 Task: Find connections with filter location Machagai with filter topic #property with filter profile language French with filter current company TE Connectivity with filter school Birla Institute of Management Technology (BIMTECH) with filter industry Advertising Services with filter service category Accounting with filter keywords title Medical Administrator
Action: Mouse moved to (508, 97)
Screenshot: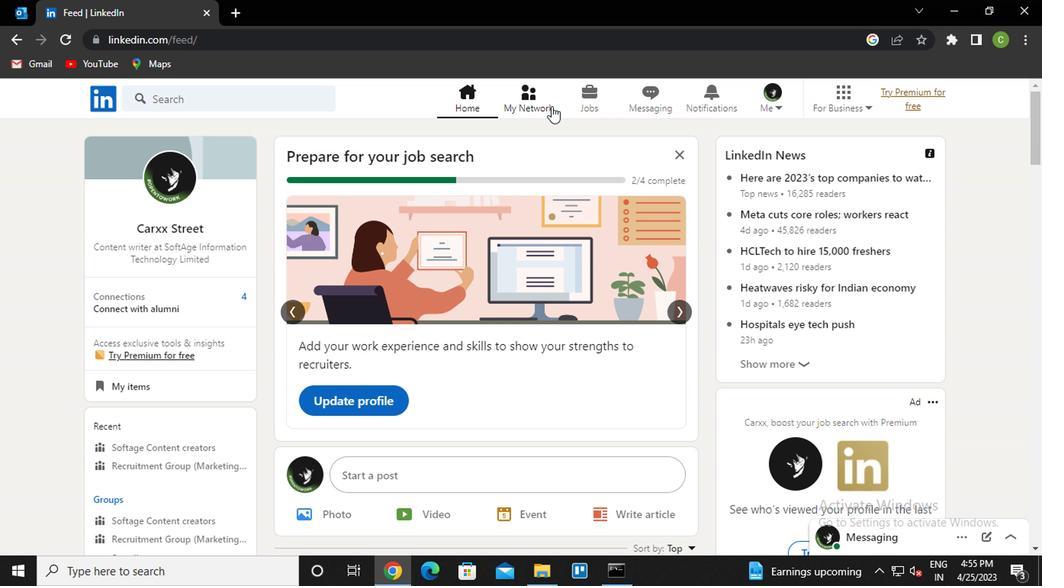 
Action: Mouse pressed left at (508, 97)
Screenshot: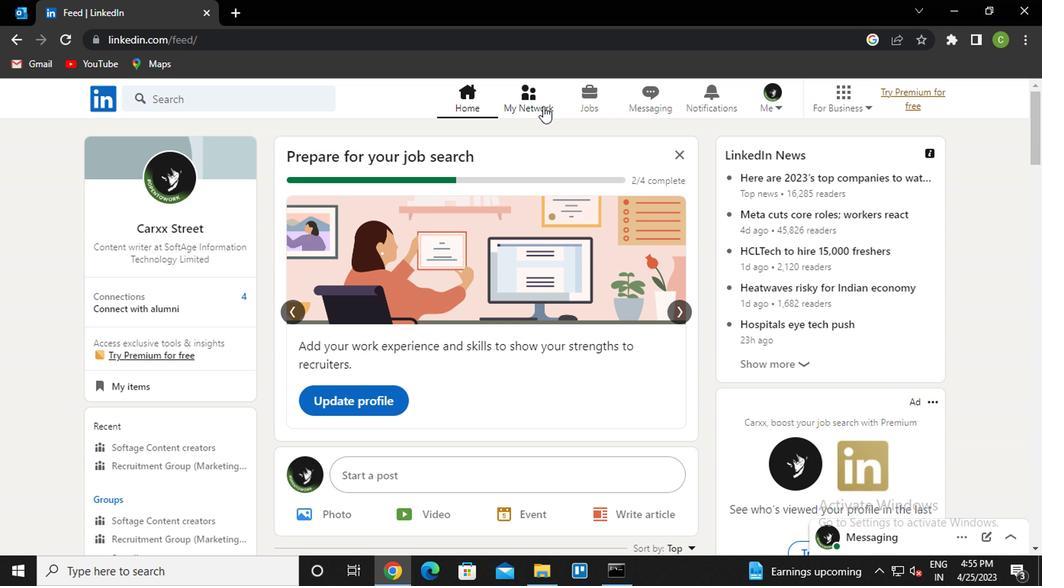 
Action: Mouse moved to (238, 192)
Screenshot: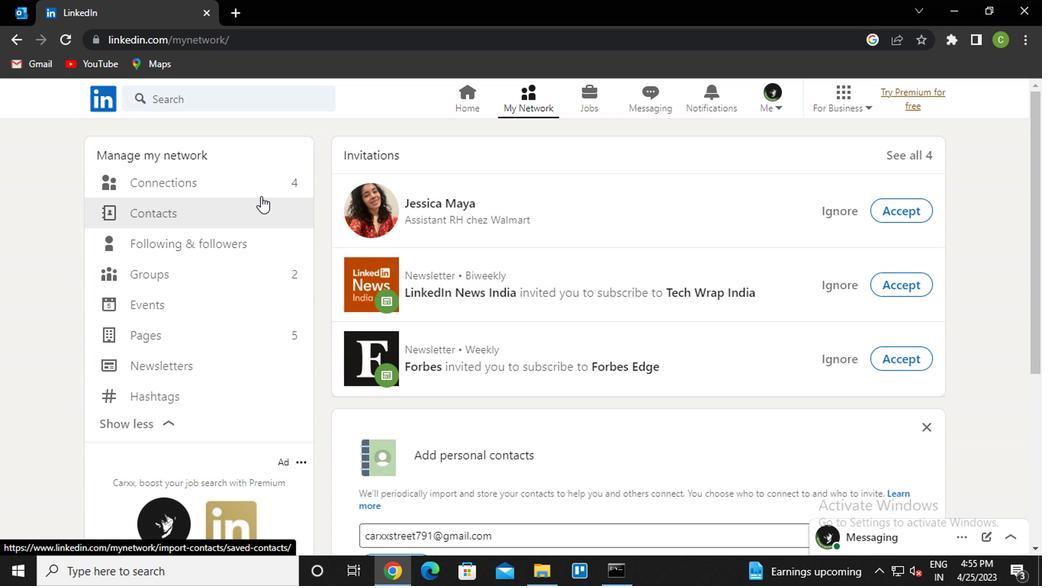 
Action: Mouse pressed left at (238, 192)
Screenshot: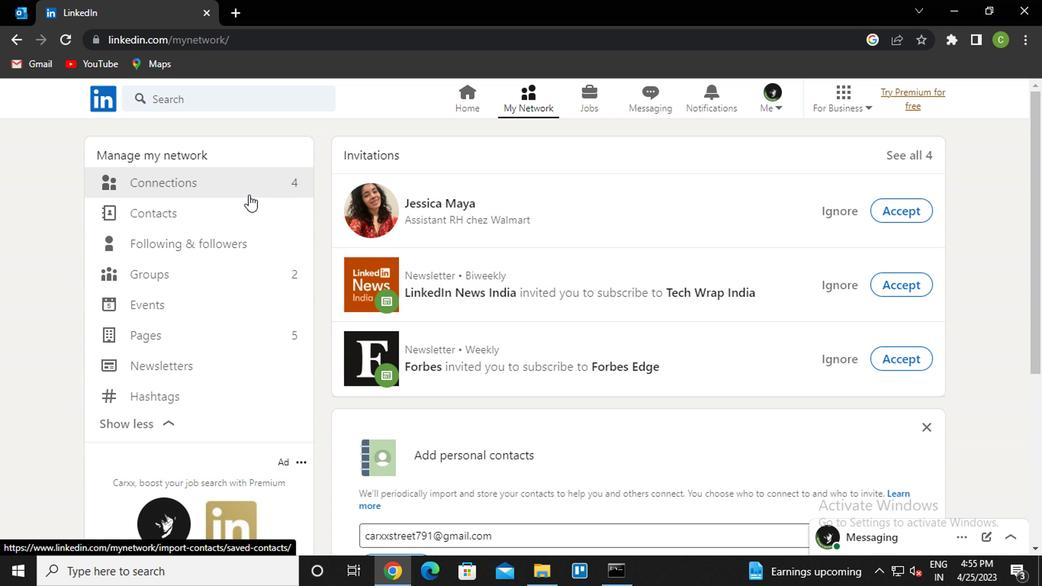 
Action: Mouse moved to (242, 185)
Screenshot: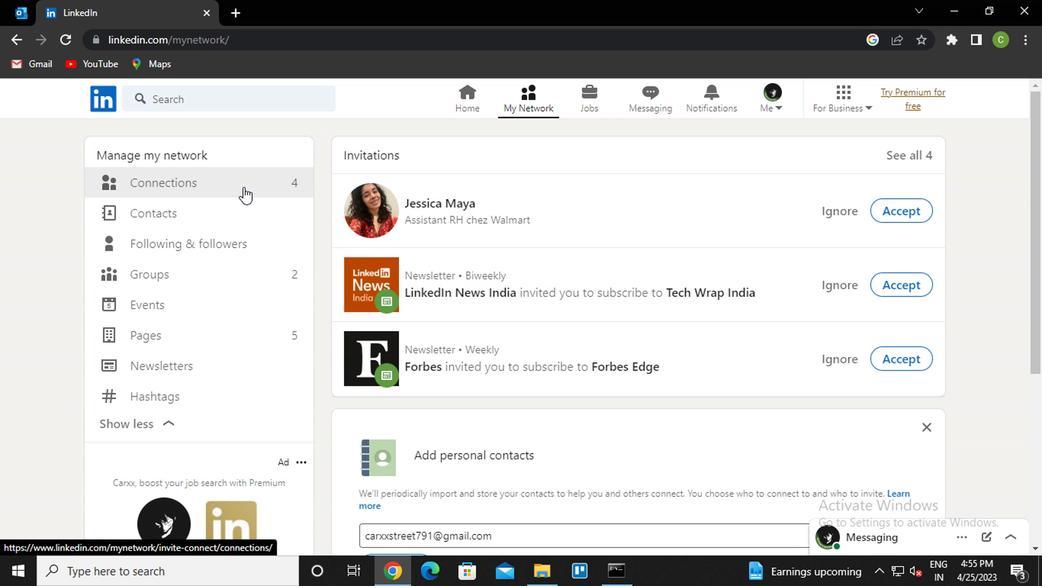 
Action: Mouse pressed left at (242, 185)
Screenshot: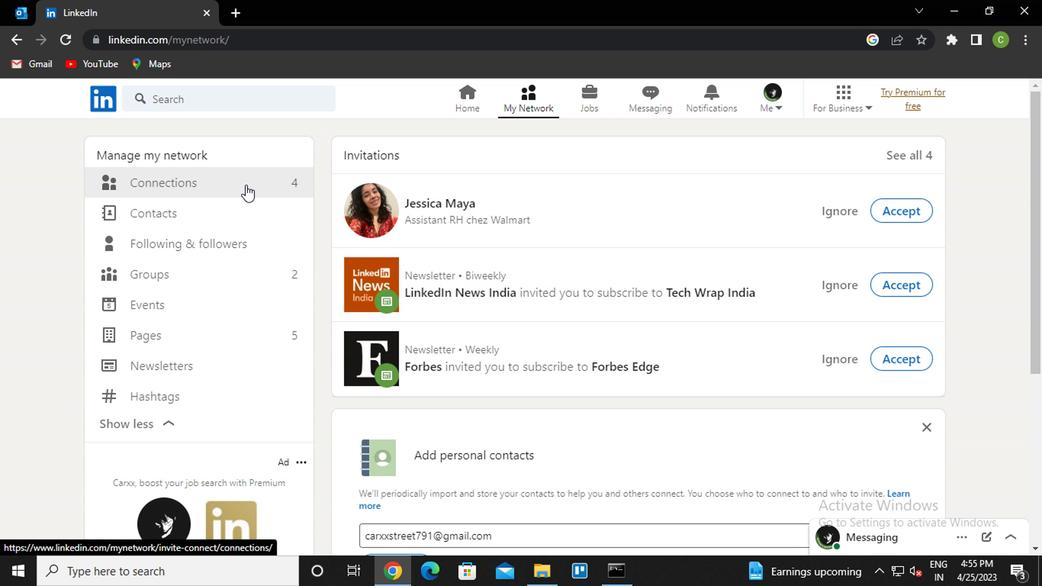 
Action: Mouse pressed left at (242, 185)
Screenshot: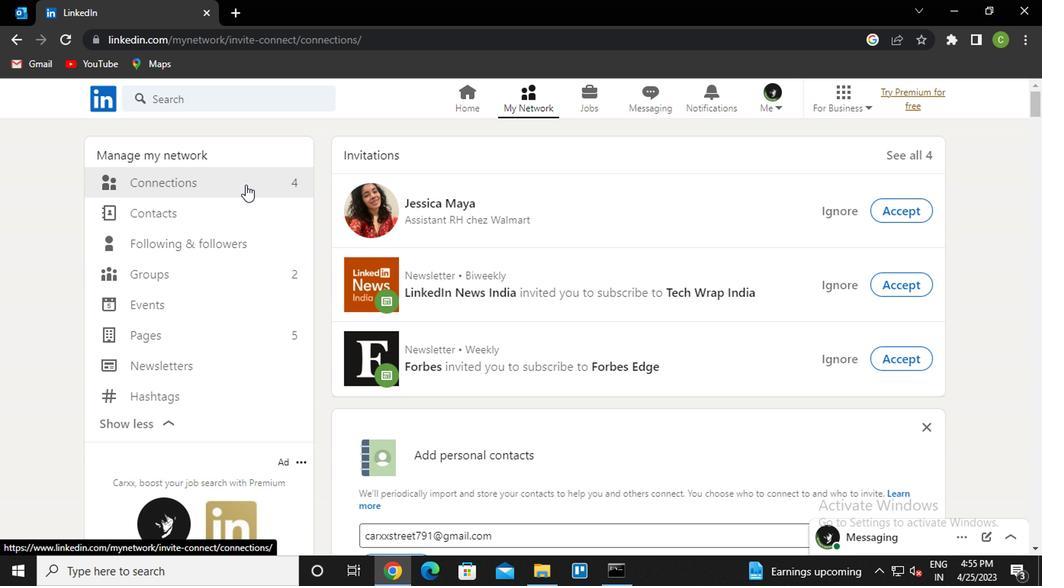 
Action: Mouse moved to (223, 187)
Screenshot: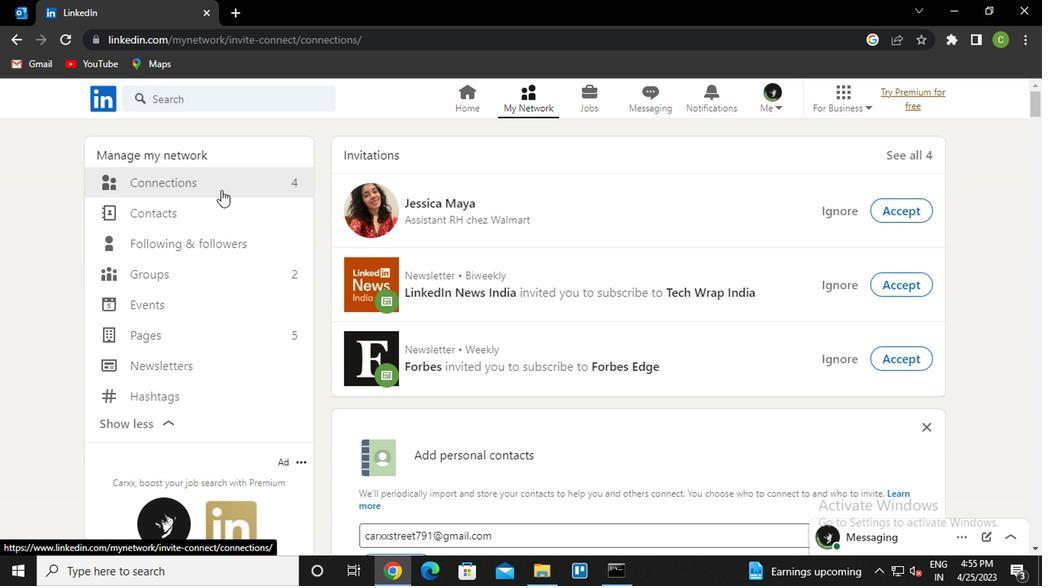
Action: Mouse pressed left at (223, 187)
Screenshot: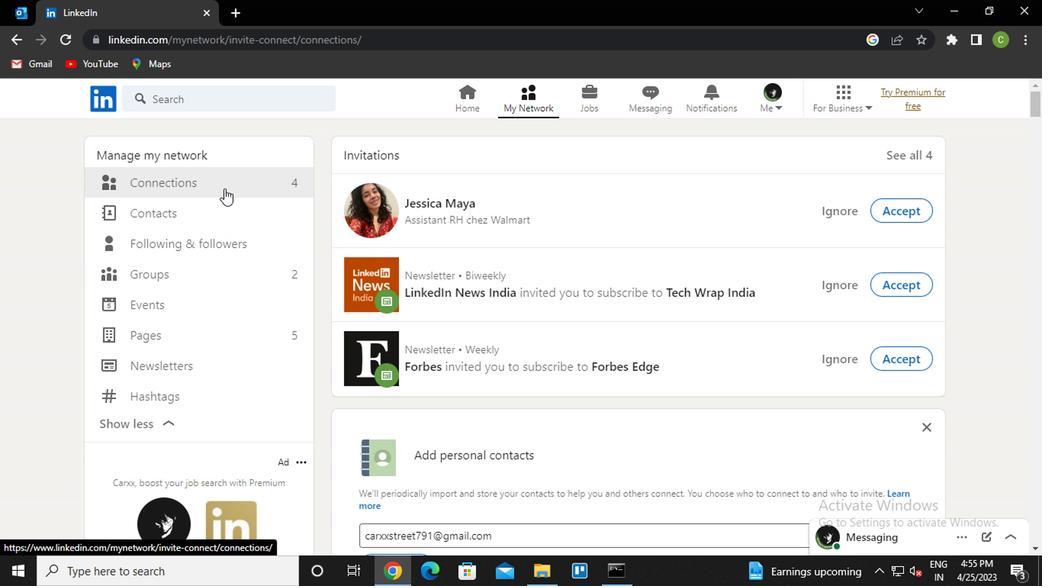 
Action: Mouse moved to (226, 187)
Screenshot: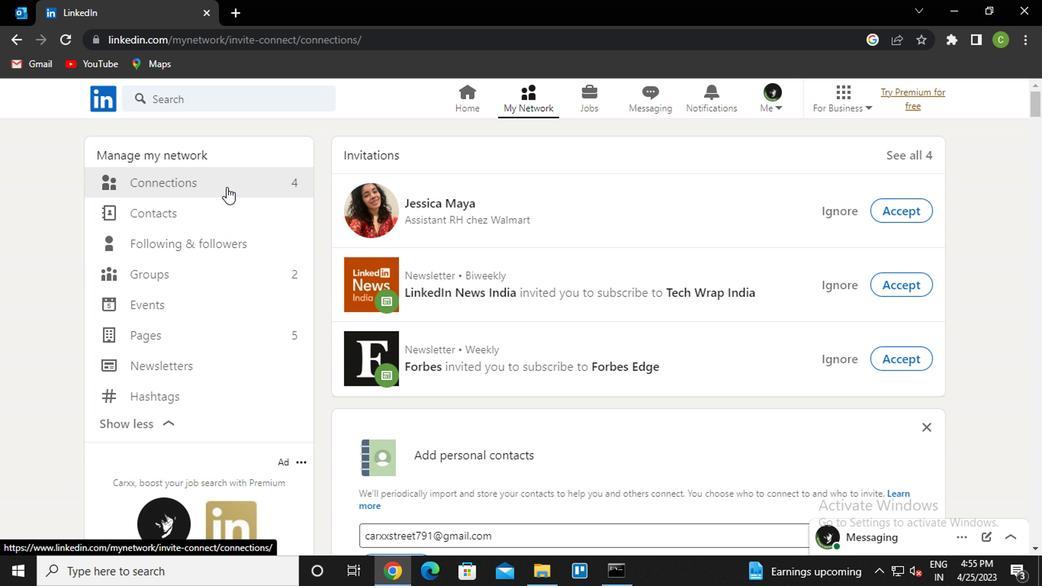 
Action: Mouse scrolled (226, 188) with delta (0, 1)
Screenshot: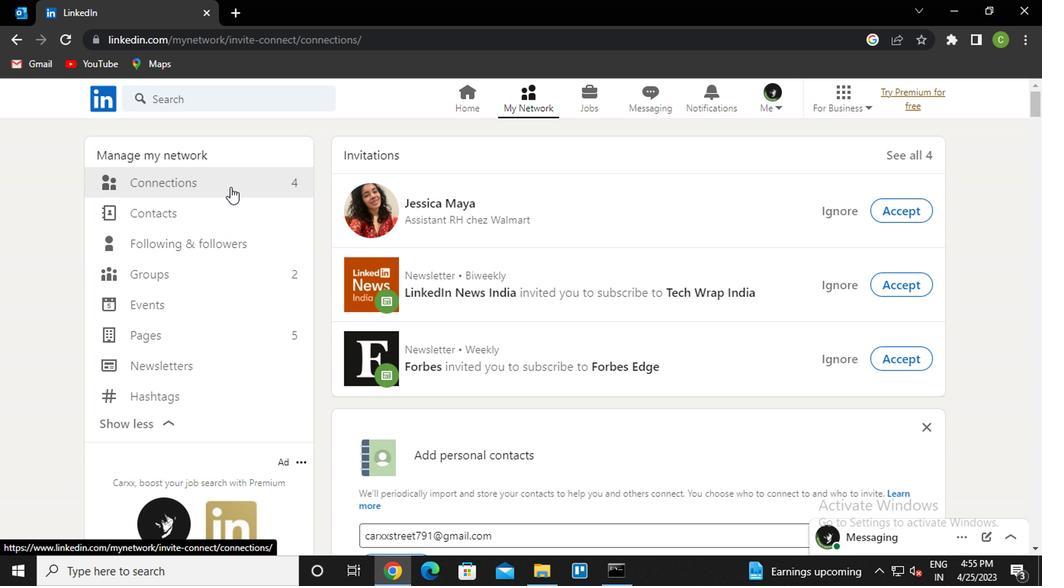
Action: Mouse scrolled (226, 188) with delta (0, 1)
Screenshot: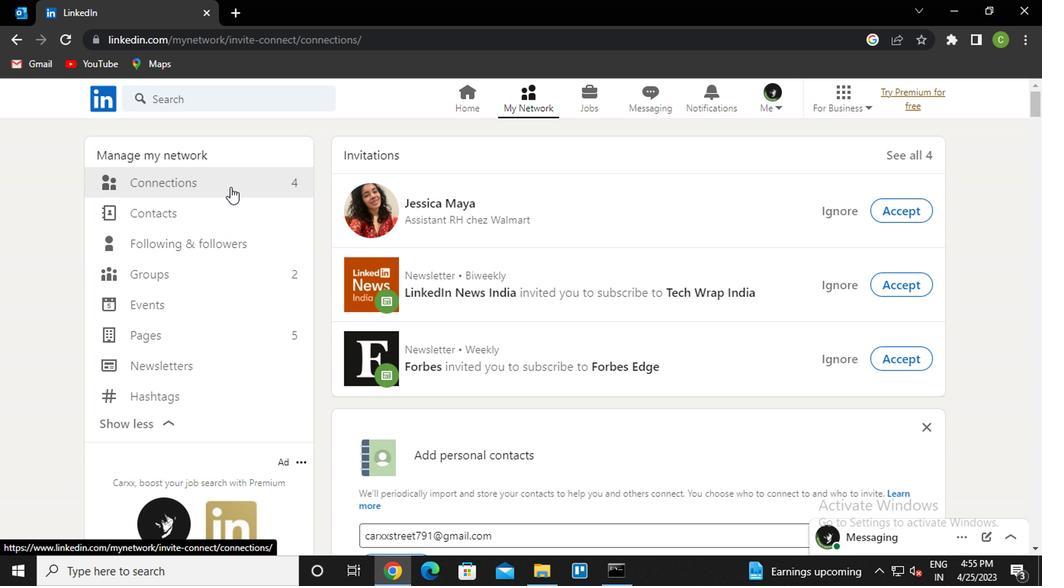 
Action: Mouse scrolled (226, 188) with delta (0, 1)
Screenshot: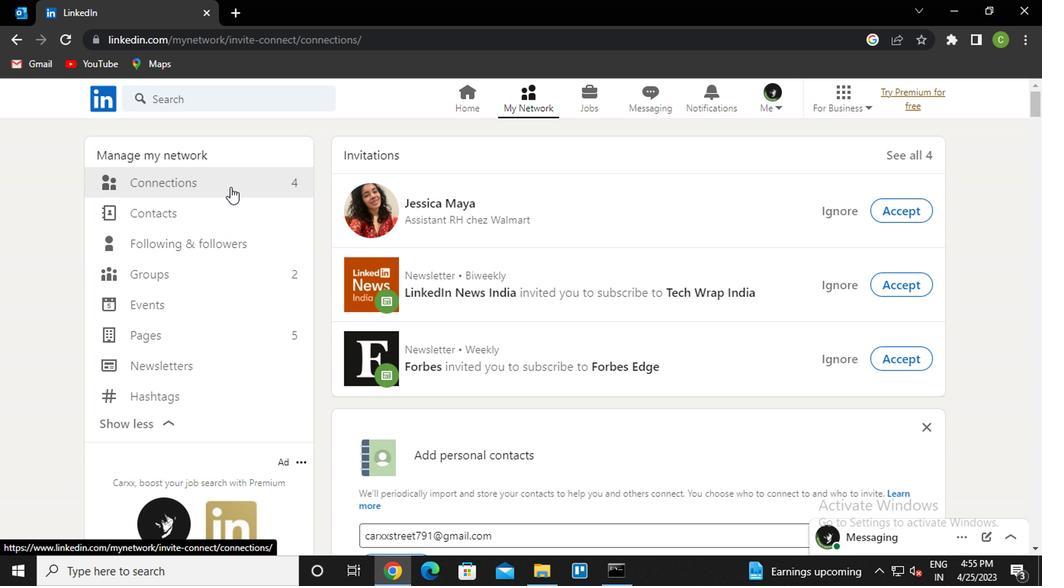 
Action: Mouse moved to (622, 189)
Screenshot: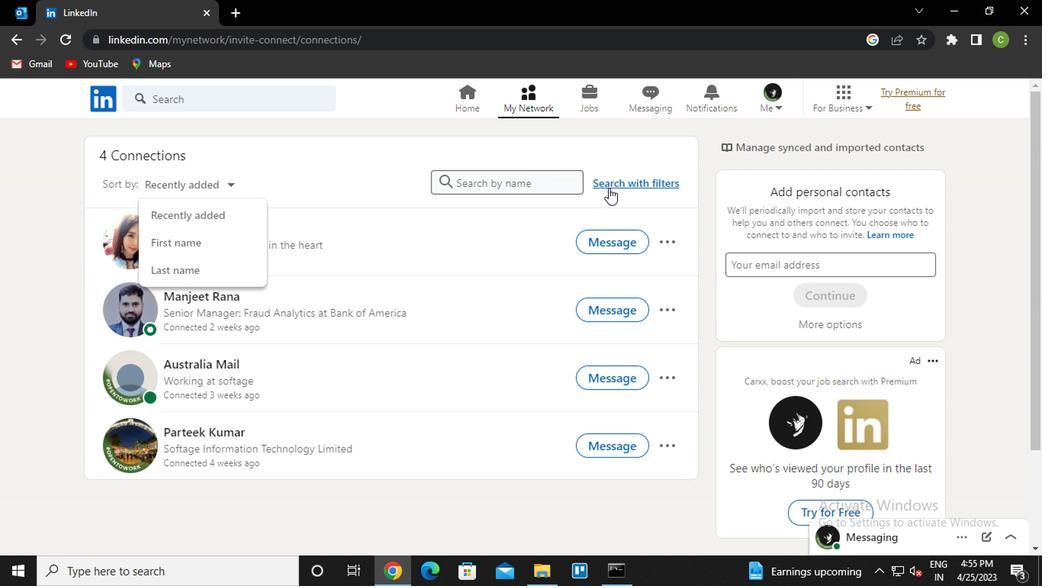 
Action: Mouse pressed left at (622, 189)
Screenshot: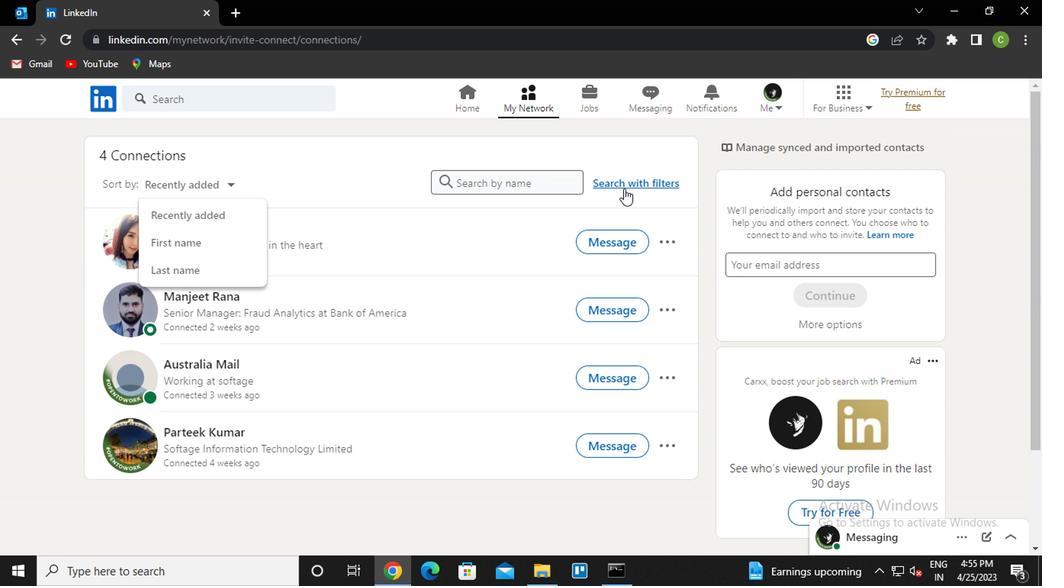 
Action: Mouse moved to (516, 140)
Screenshot: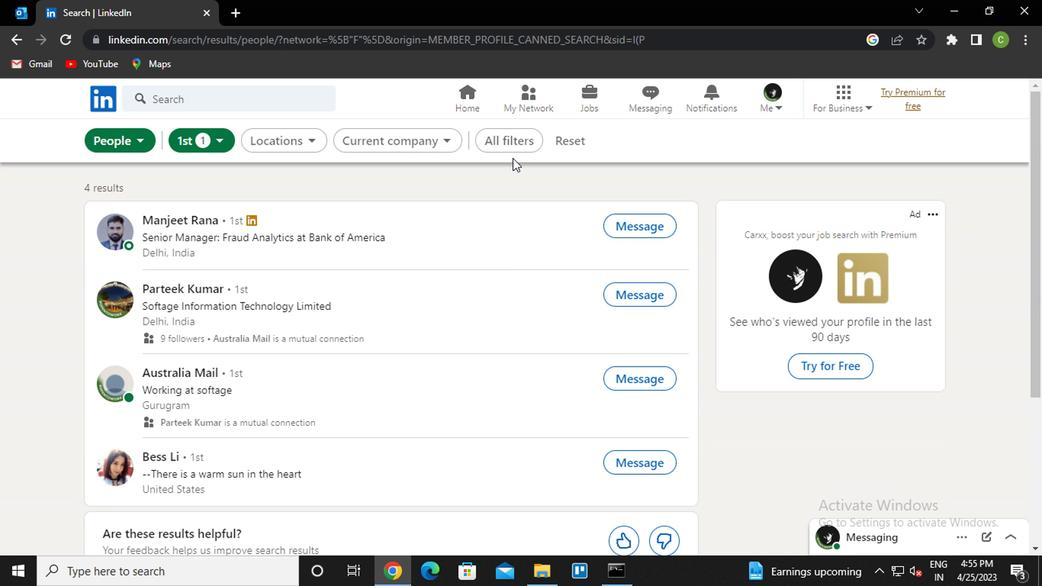 
Action: Mouse pressed left at (516, 140)
Screenshot: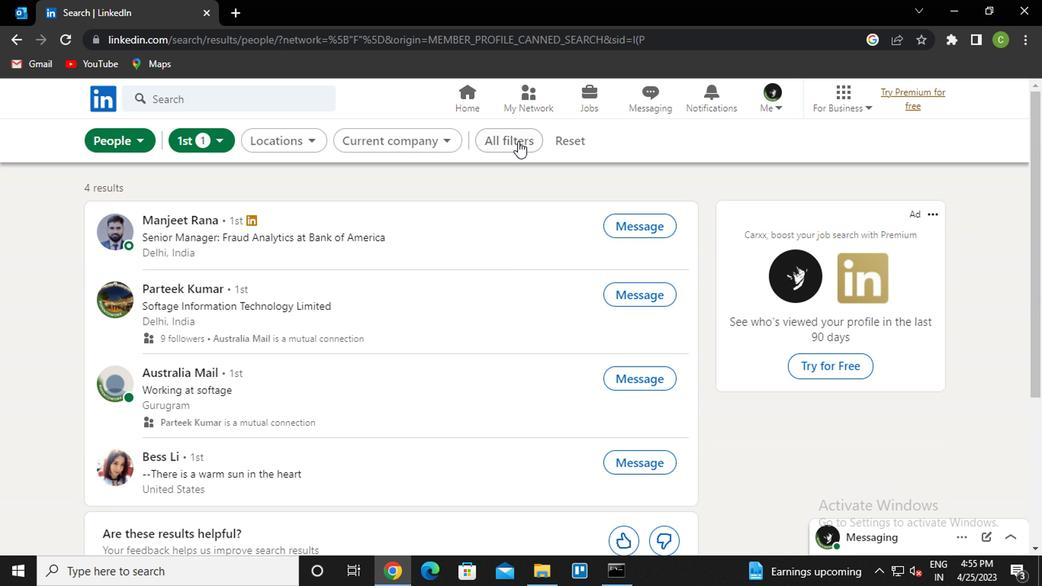 
Action: Mouse moved to (817, 333)
Screenshot: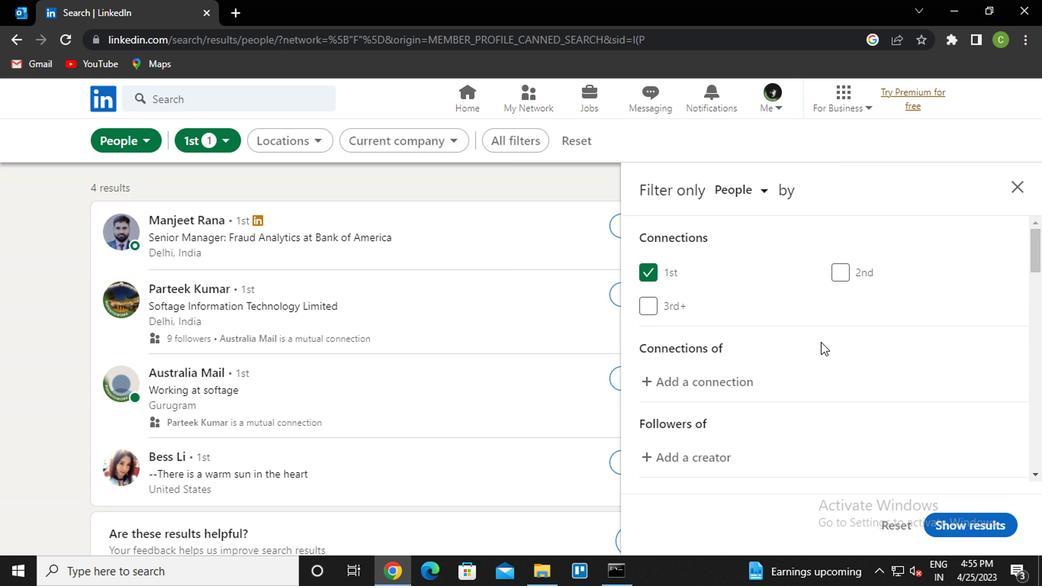 
Action: Mouse scrolled (817, 333) with delta (0, 0)
Screenshot: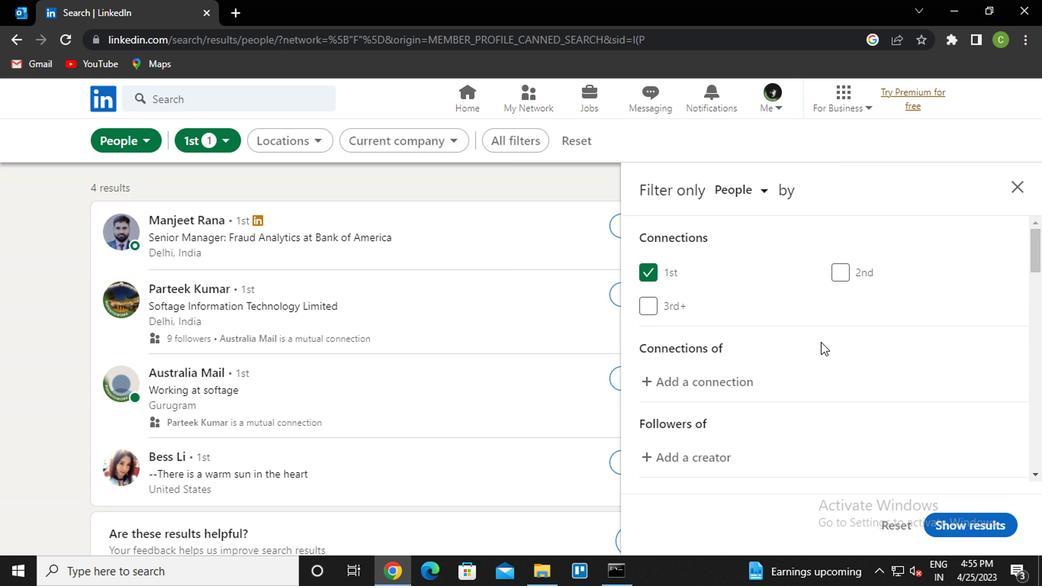 
Action: Mouse moved to (811, 354)
Screenshot: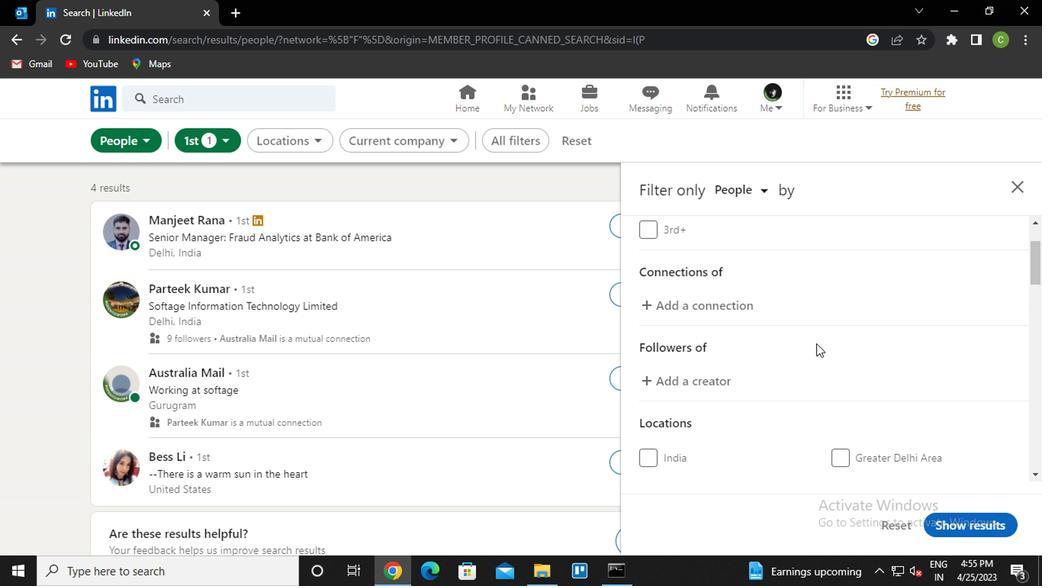 
Action: Mouse scrolled (811, 353) with delta (0, 0)
Screenshot: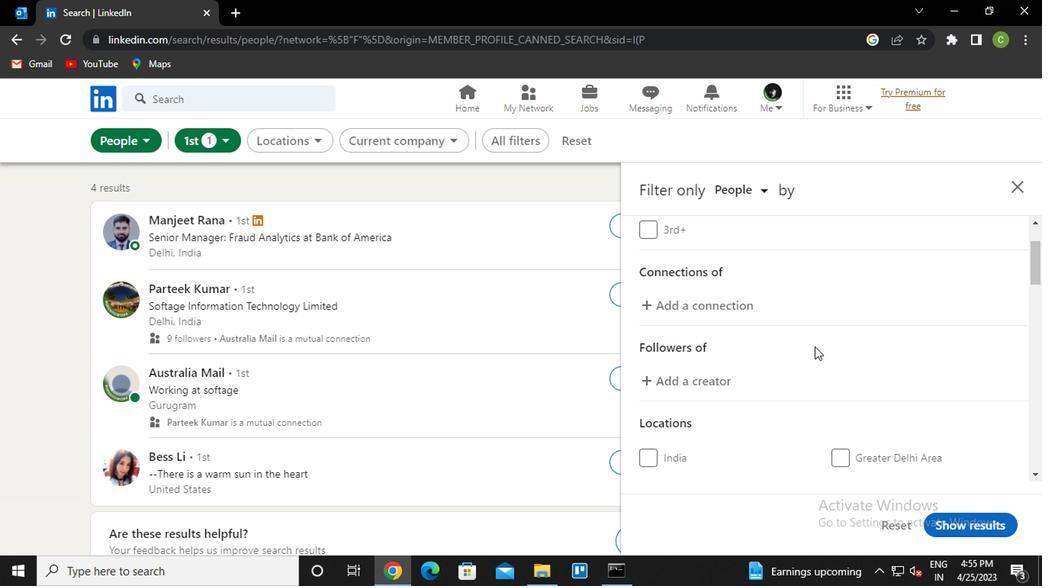 
Action: Mouse moved to (811, 354)
Screenshot: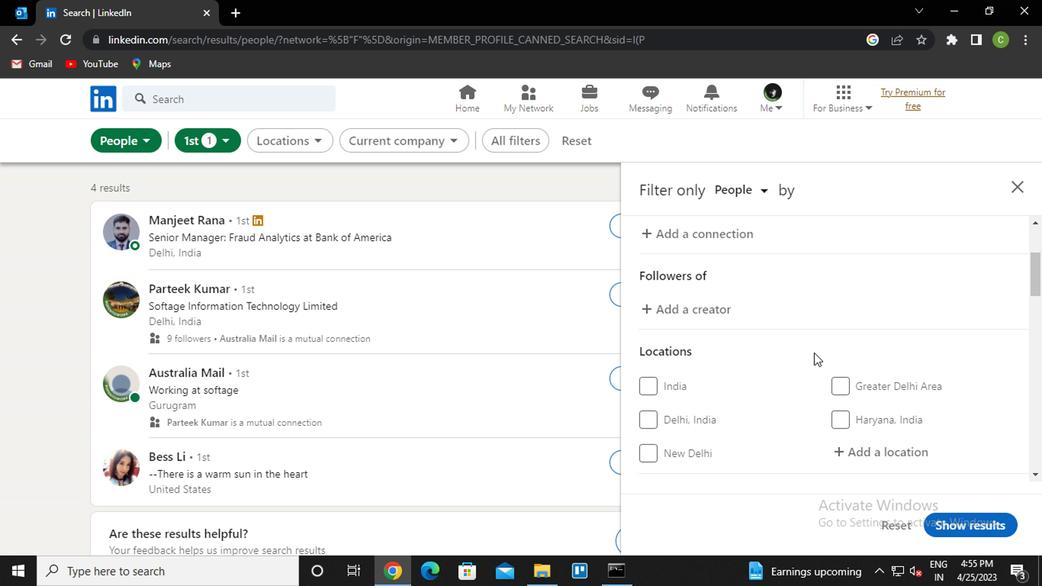 
Action: Mouse scrolled (811, 354) with delta (0, 0)
Screenshot: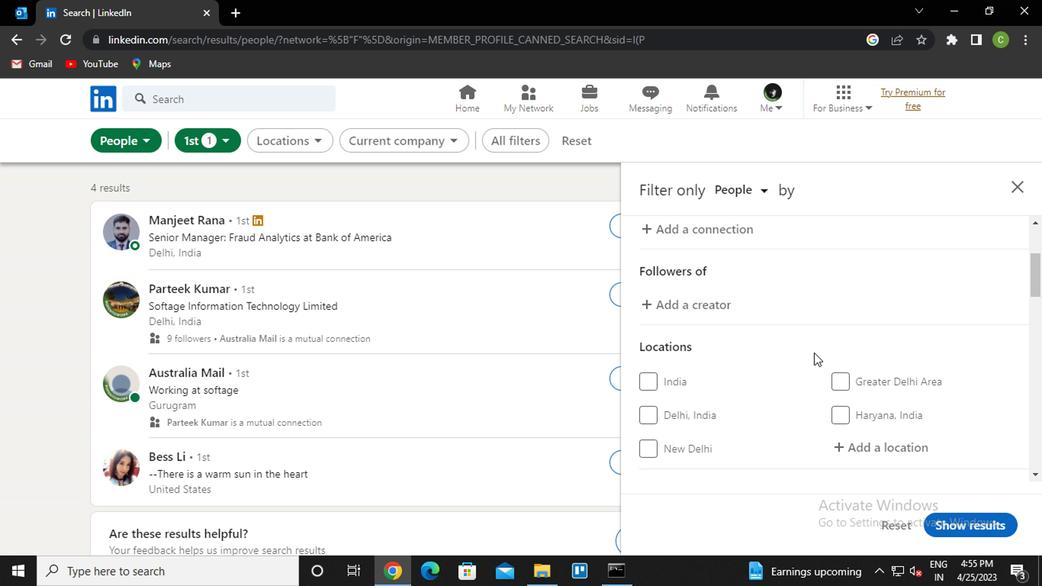 
Action: Mouse moved to (881, 372)
Screenshot: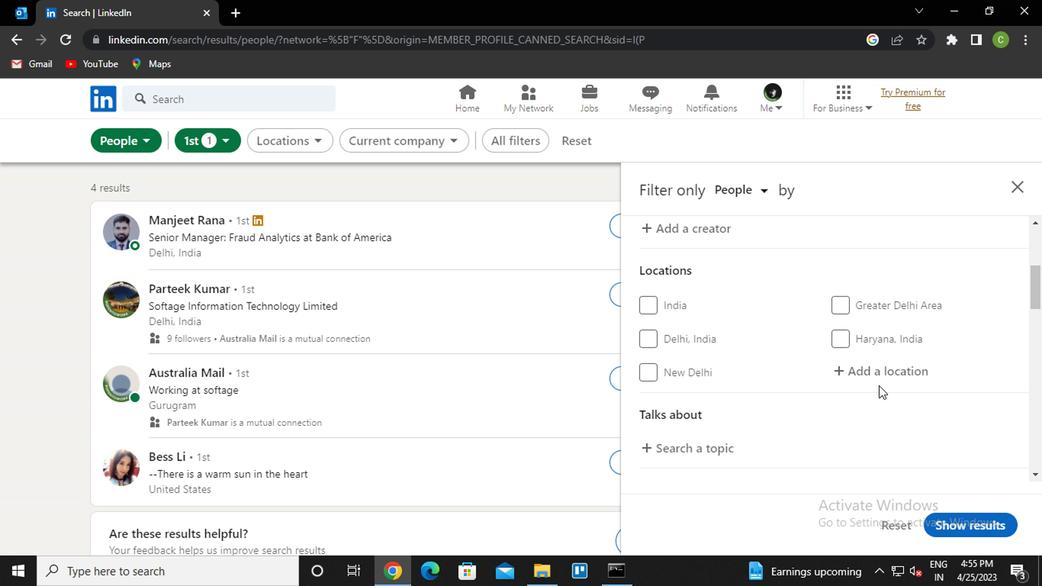 
Action: Mouse pressed left at (881, 372)
Screenshot: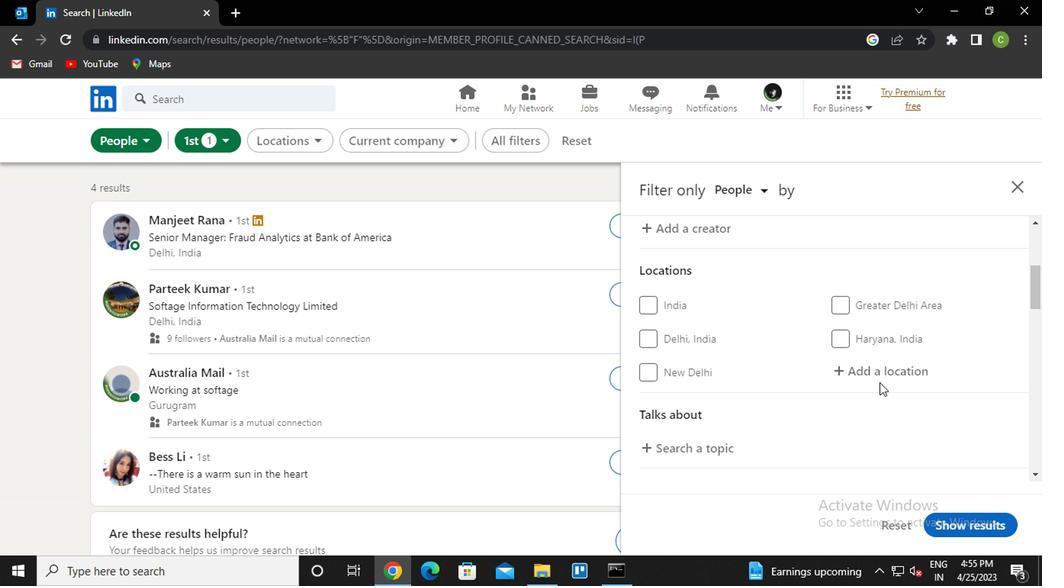 
Action: Mouse moved to (853, 430)
Screenshot: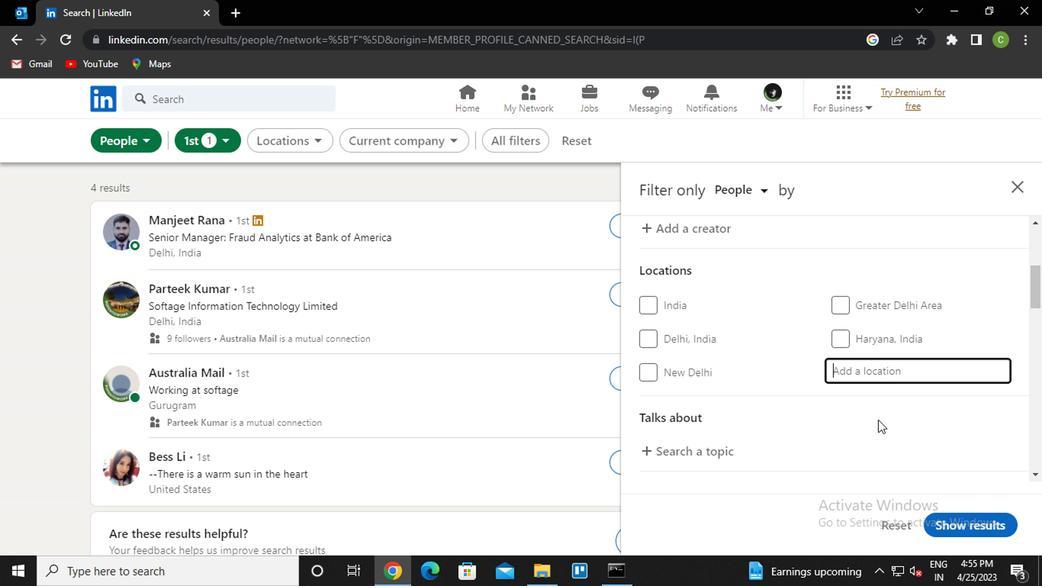 
Action: Key pressed m<Key.caps_lock>achagai<Key.down><Key.enter>
Screenshot: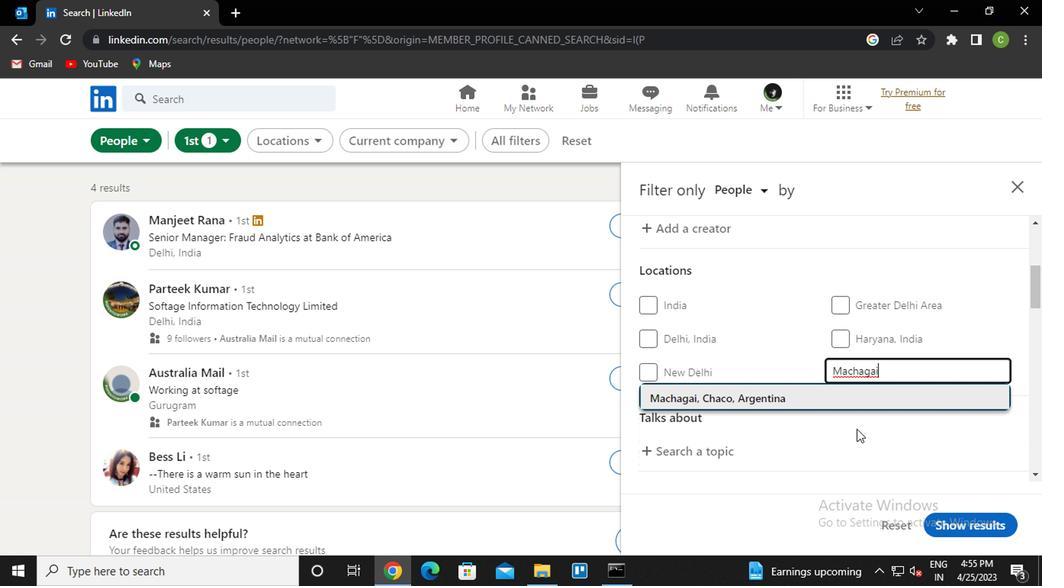 
Action: Mouse moved to (840, 441)
Screenshot: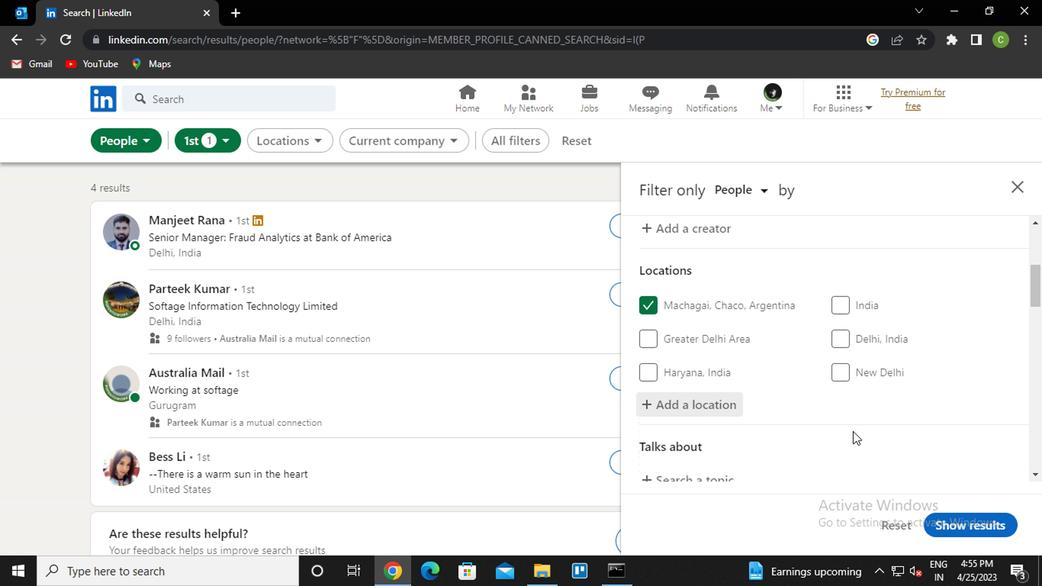 
Action: Mouse scrolled (840, 441) with delta (0, 0)
Screenshot: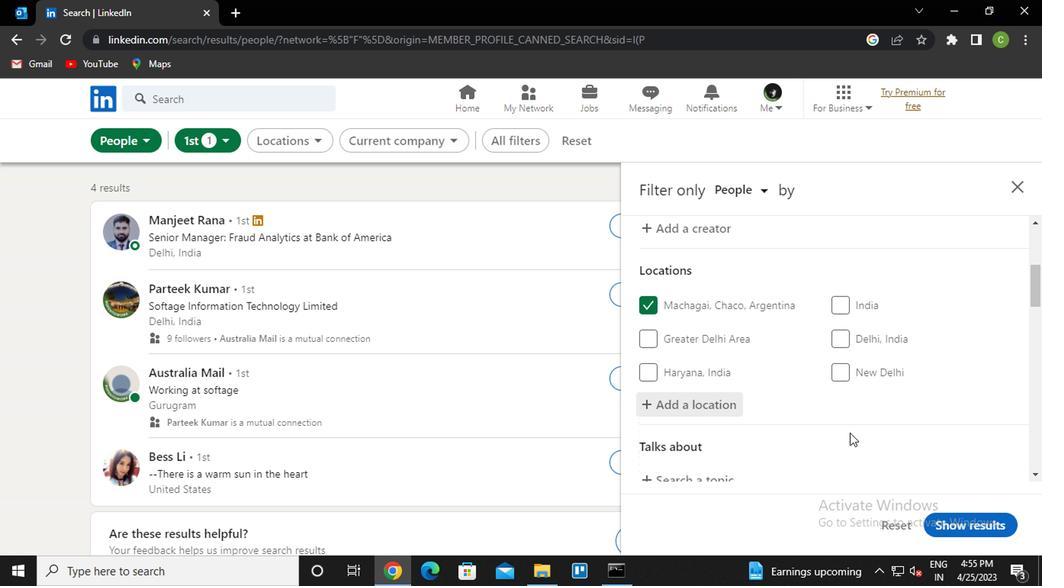 
Action: Mouse moved to (834, 437)
Screenshot: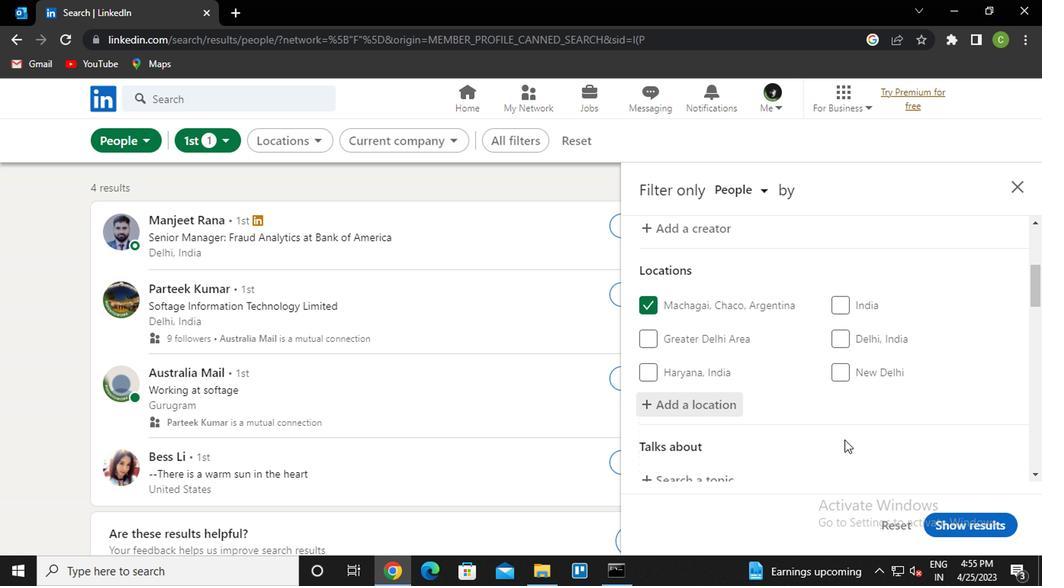 
Action: Mouse scrolled (834, 436) with delta (0, -1)
Screenshot: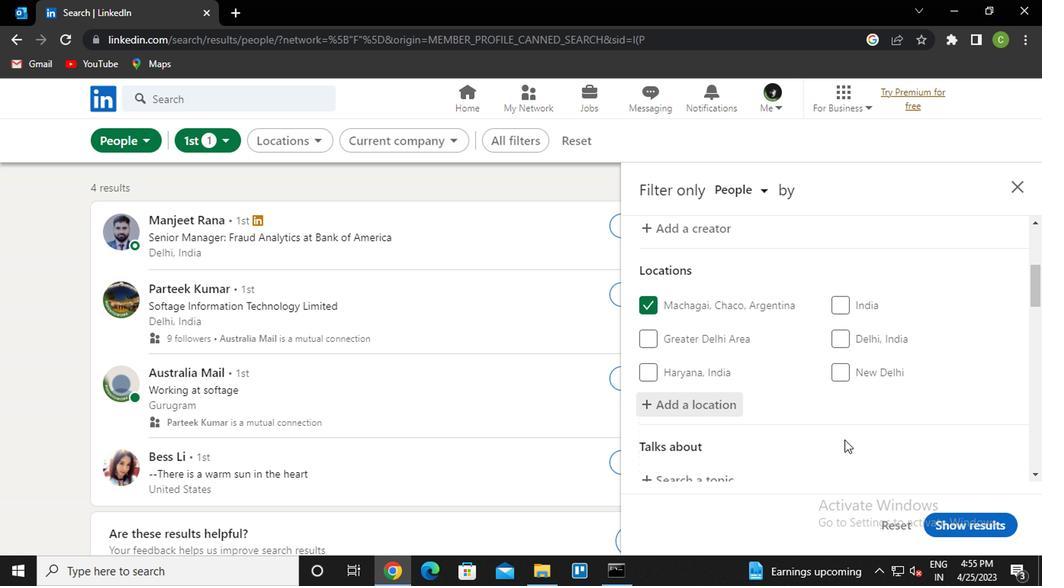 
Action: Mouse moved to (711, 336)
Screenshot: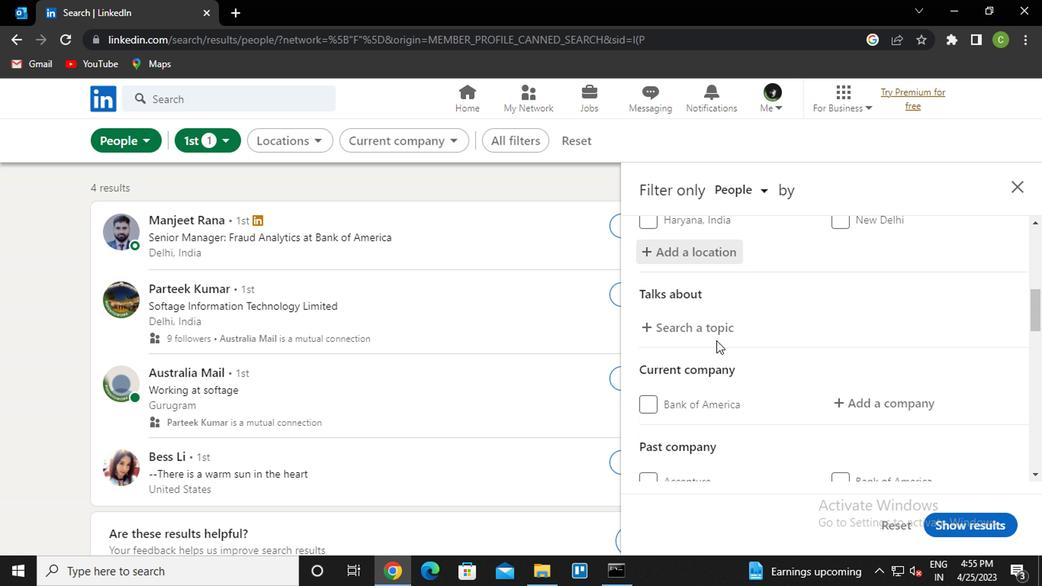
Action: Mouse pressed left at (711, 336)
Screenshot: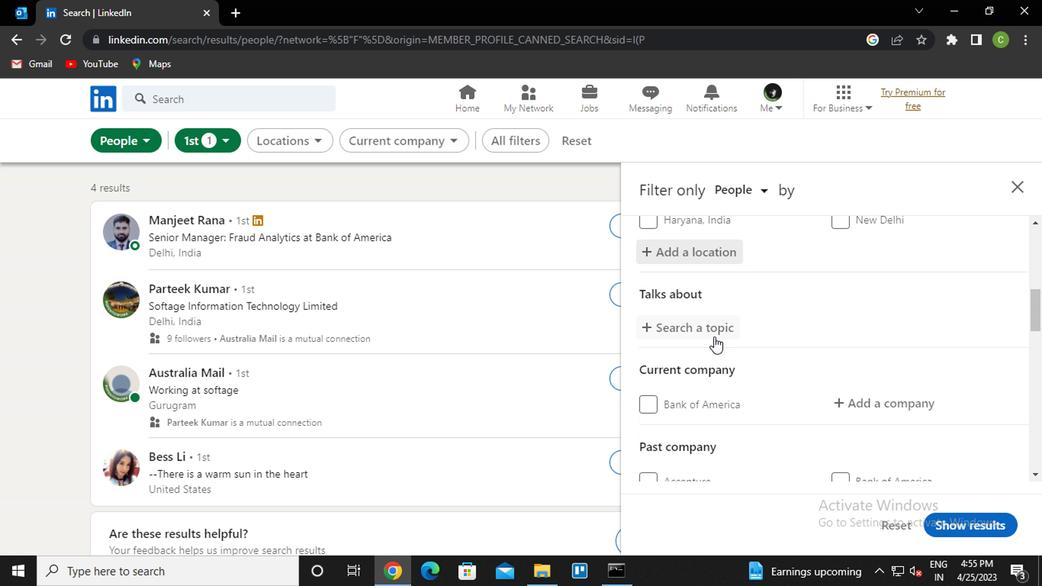 
Action: Key pressed property<Key.down><Key.enter>
Screenshot: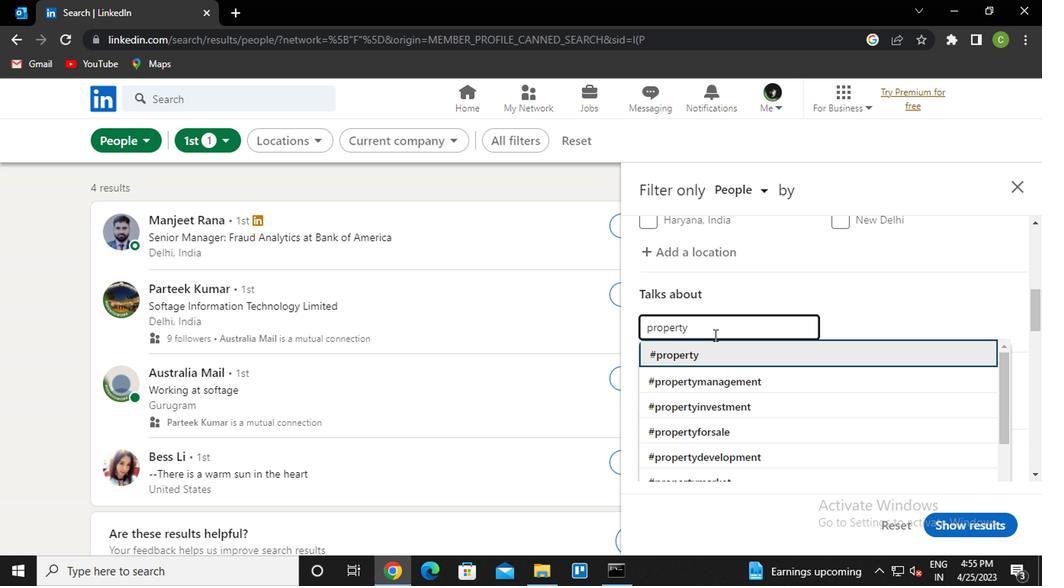 
Action: Mouse moved to (751, 387)
Screenshot: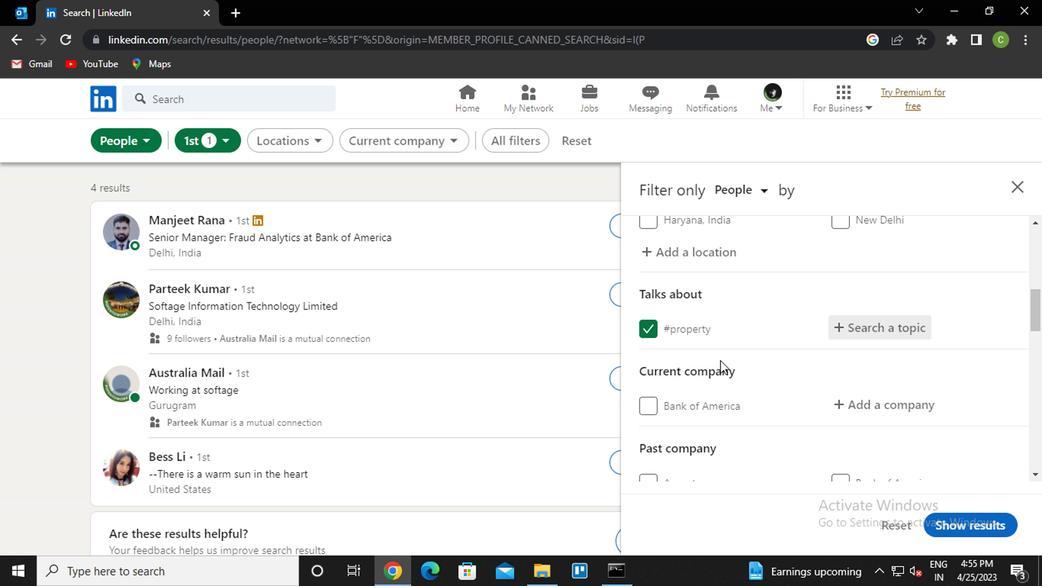 
Action: Mouse scrolled (751, 387) with delta (0, 0)
Screenshot: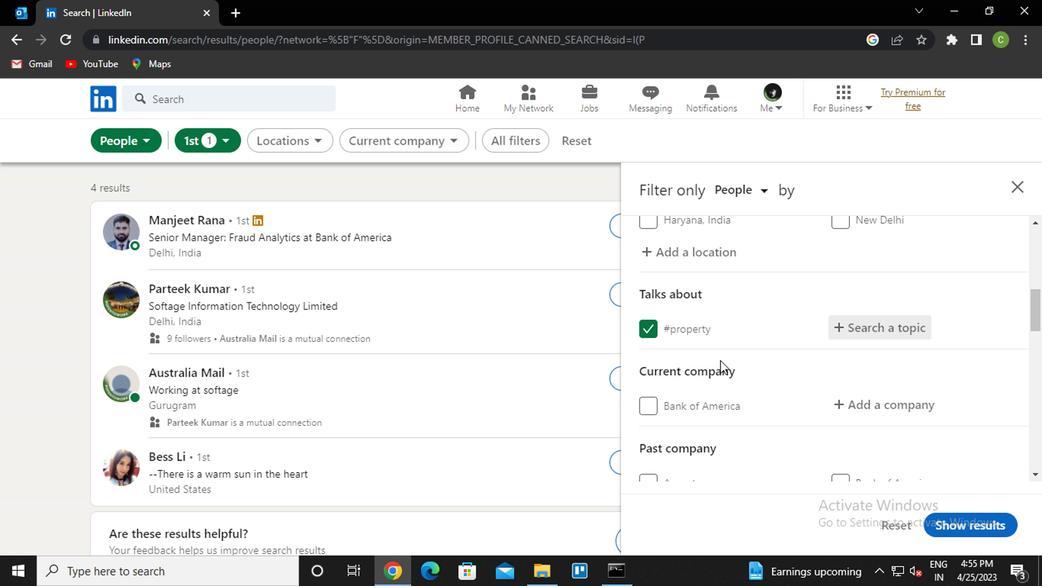 
Action: Mouse moved to (899, 331)
Screenshot: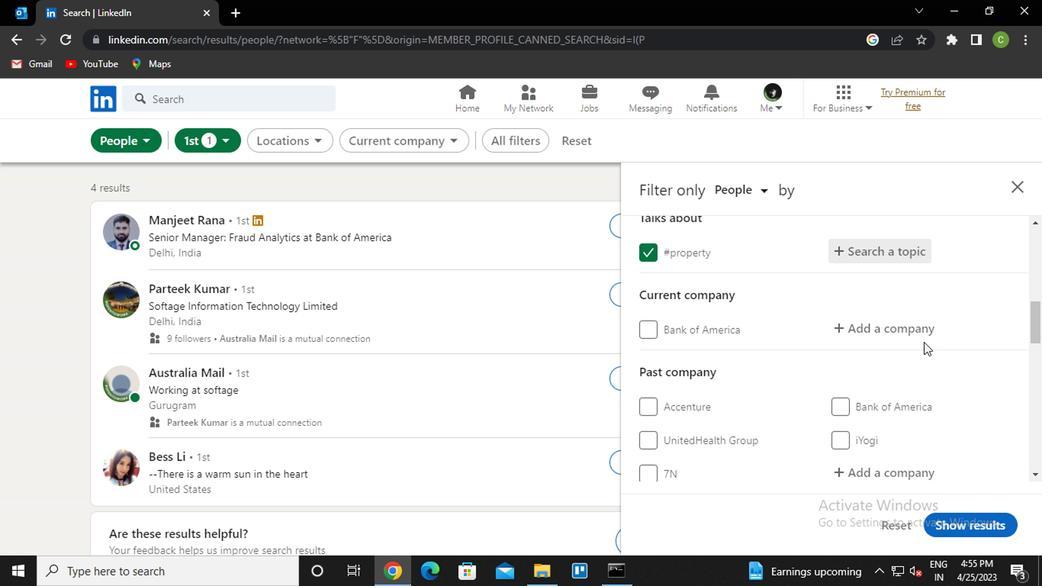 
Action: Mouse pressed left at (899, 331)
Screenshot: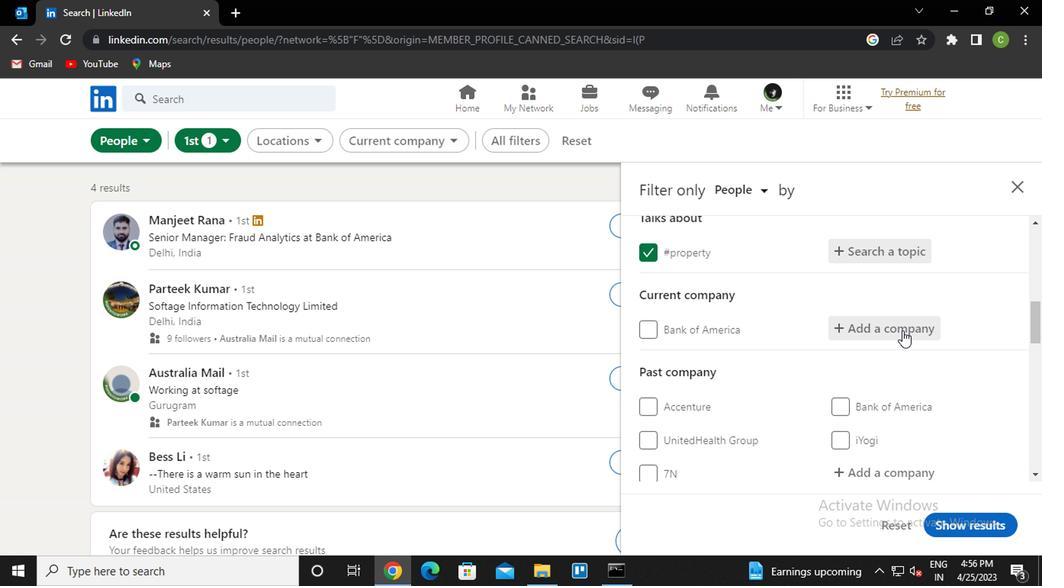 
Action: Mouse moved to (903, 384)
Screenshot: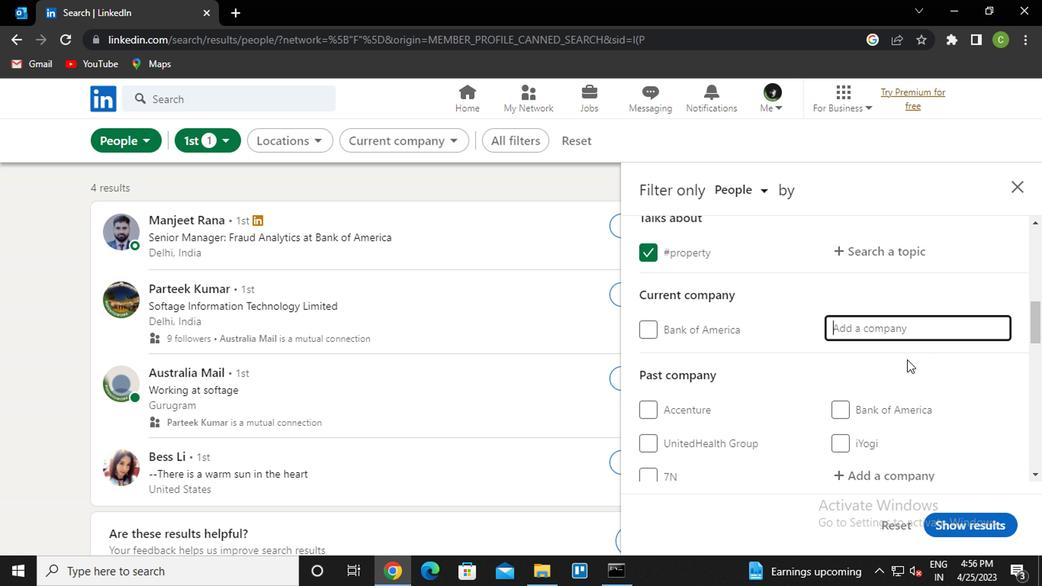 
Action: Key pressed <Key.caps_lock>te<Key.space>c<Key.caps_lock>onnec<Key.down><Key.enter>
Screenshot: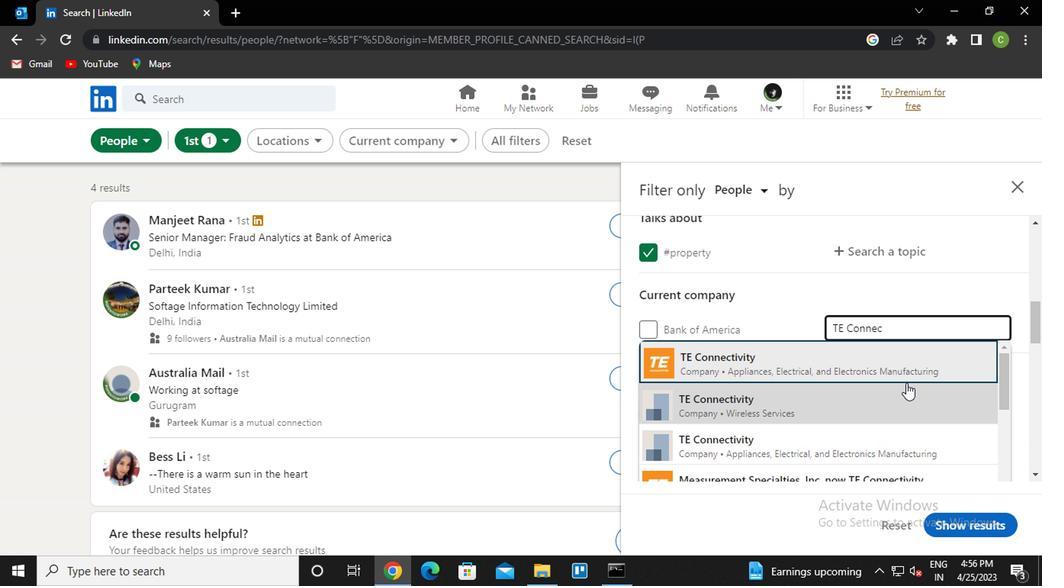 
Action: Mouse moved to (889, 400)
Screenshot: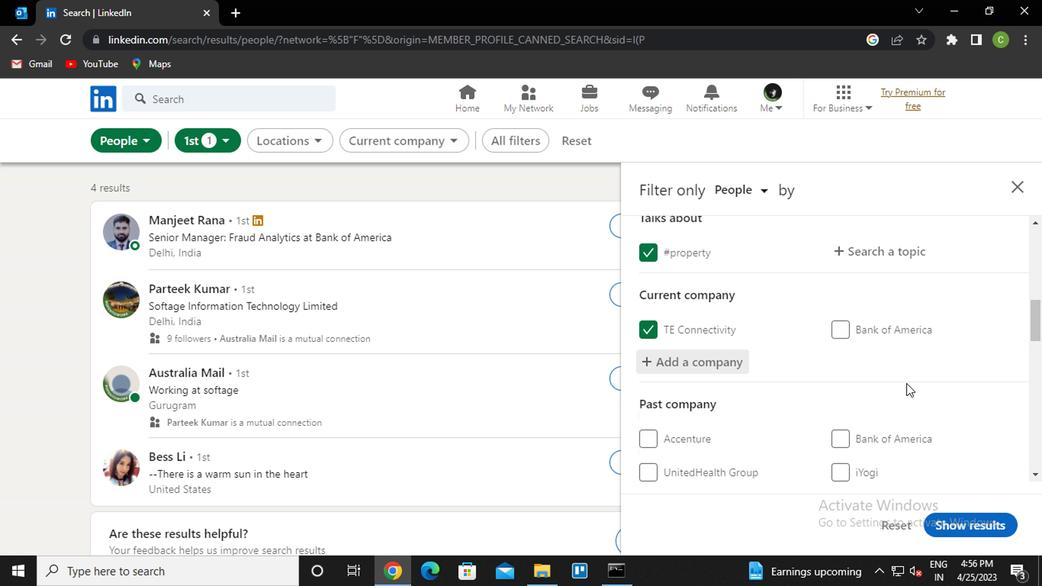 
Action: Mouse scrolled (889, 400) with delta (0, 0)
Screenshot: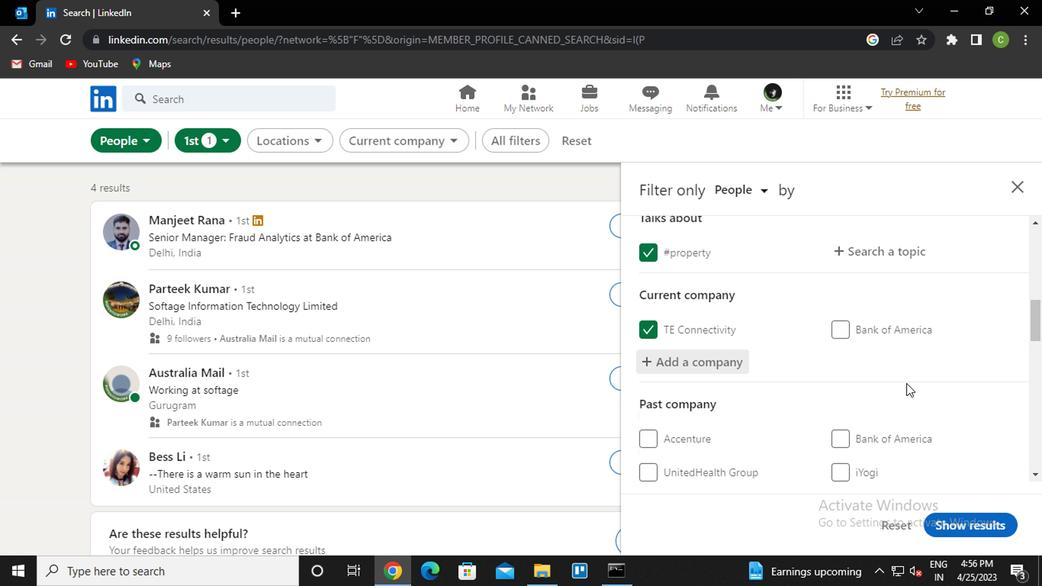 
Action: Mouse moved to (877, 407)
Screenshot: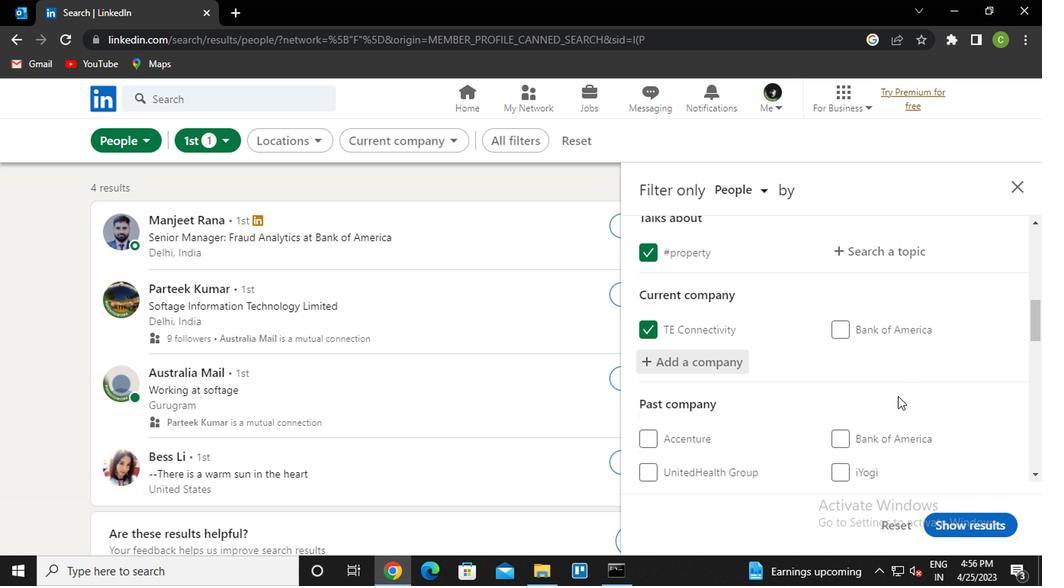 
Action: Mouse scrolled (877, 406) with delta (0, -1)
Screenshot: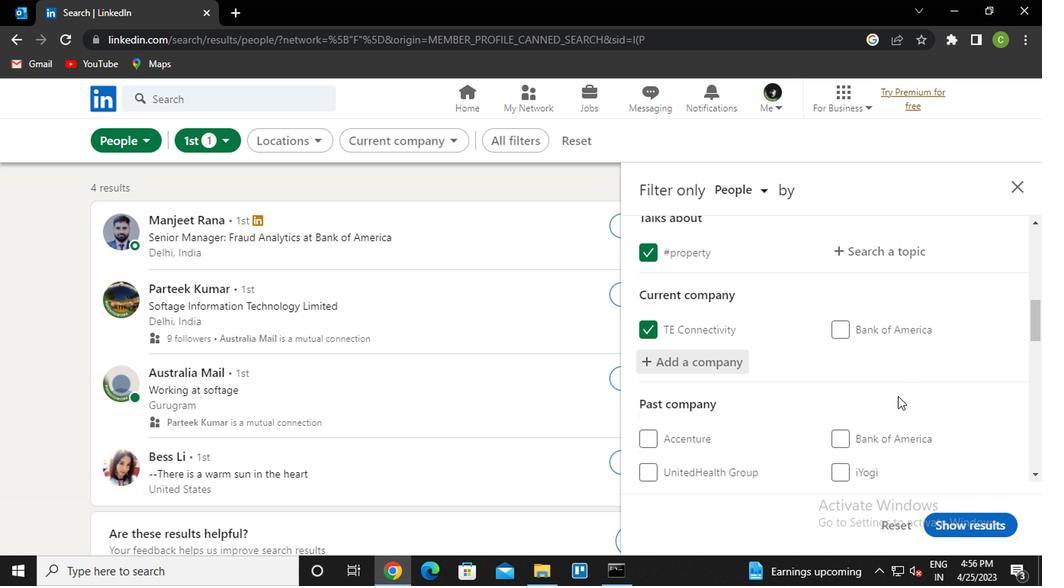 
Action: Mouse moved to (812, 389)
Screenshot: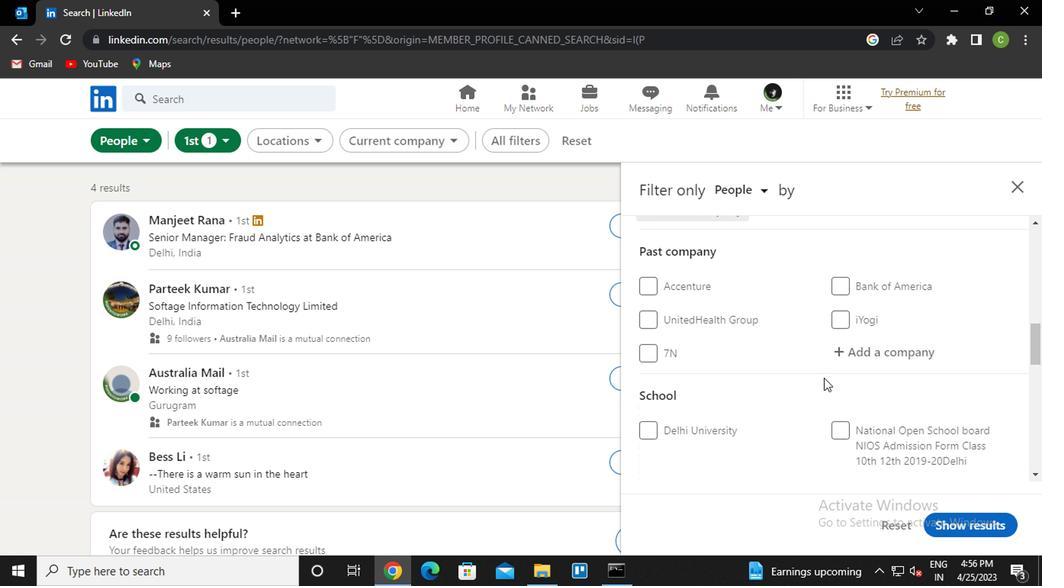 
Action: Mouse scrolled (812, 389) with delta (0, 0)
Screenshot: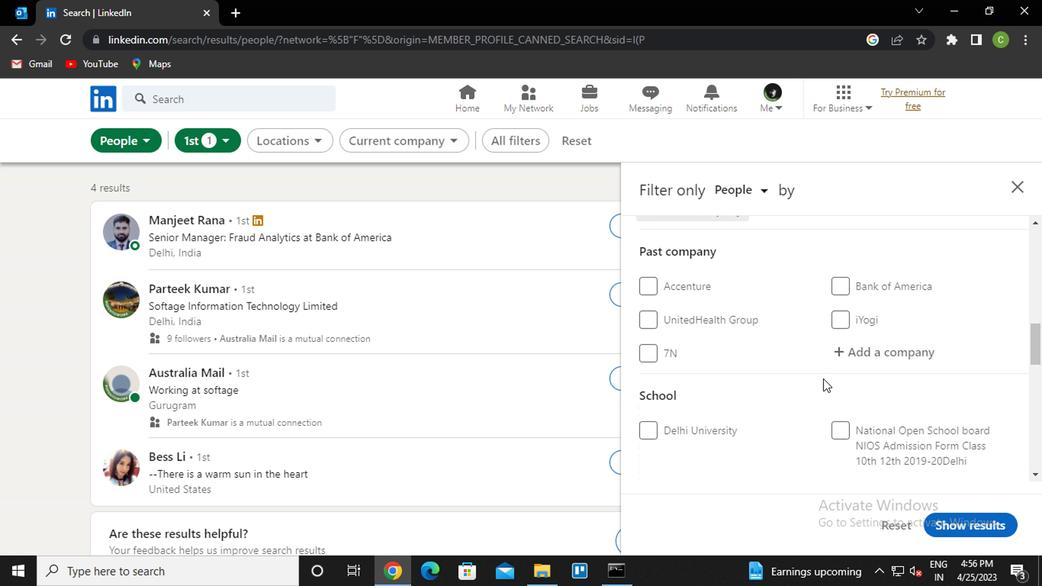 
Action: Mouse moved to (763, 425)
Screenshot: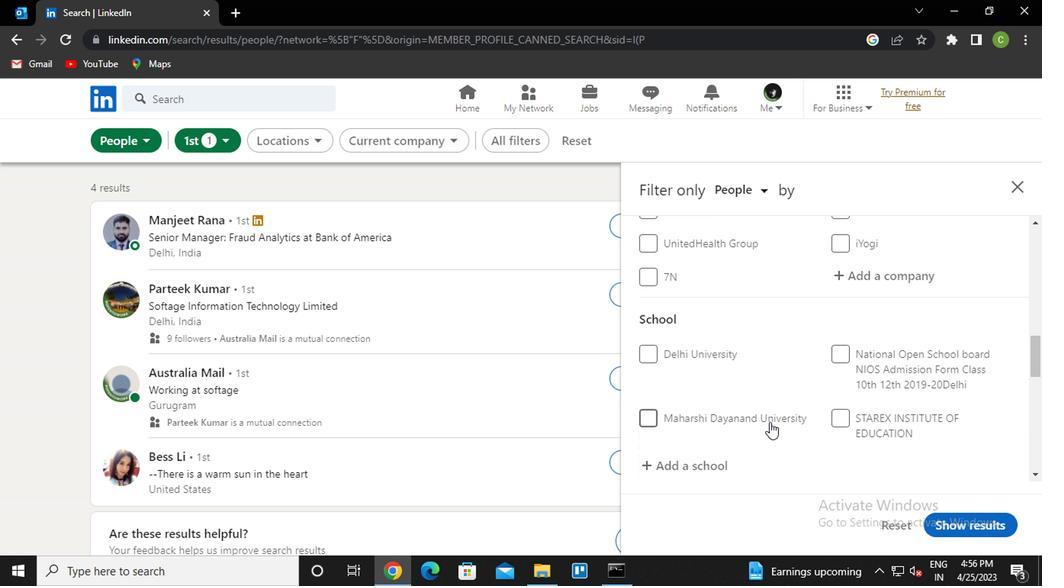 
Action: Mouse scrolled (763, 424) with delta (0, 0)
Screenshot: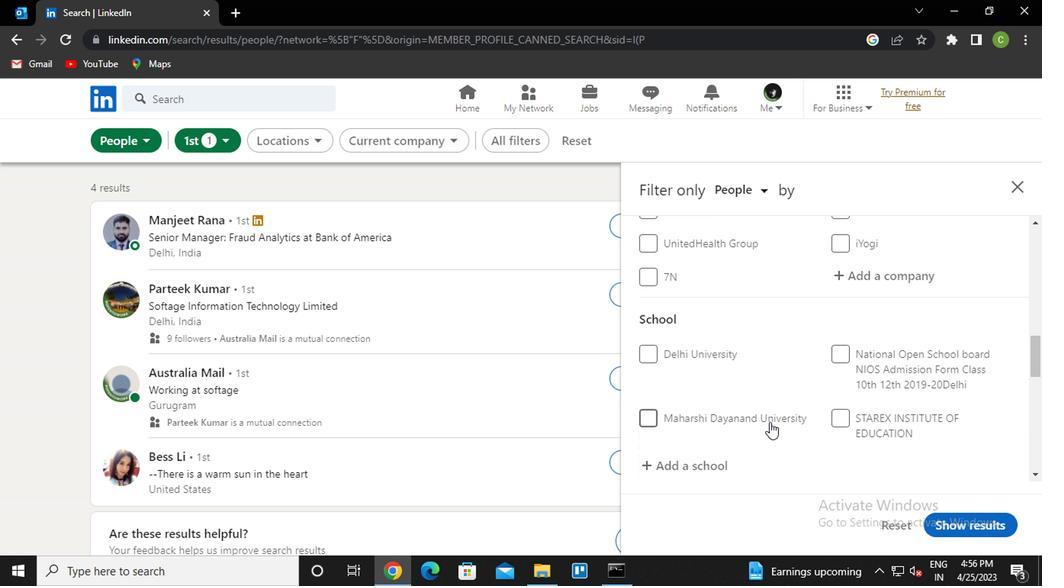 
Action: Mouse moved to (693, 396)
Screenshot: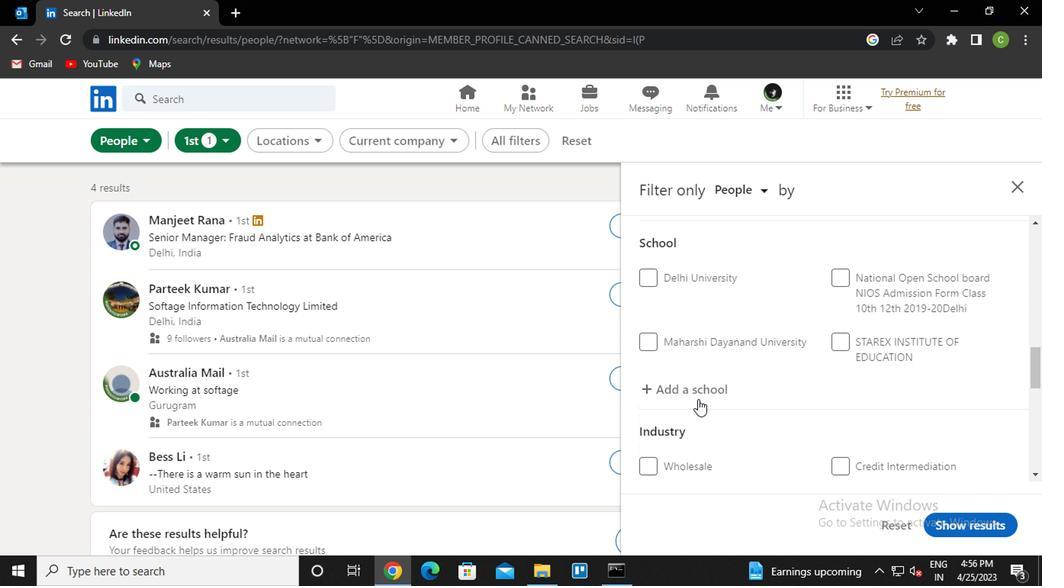 
Action: Mouse pressed left at (693, 396)
Screenshot: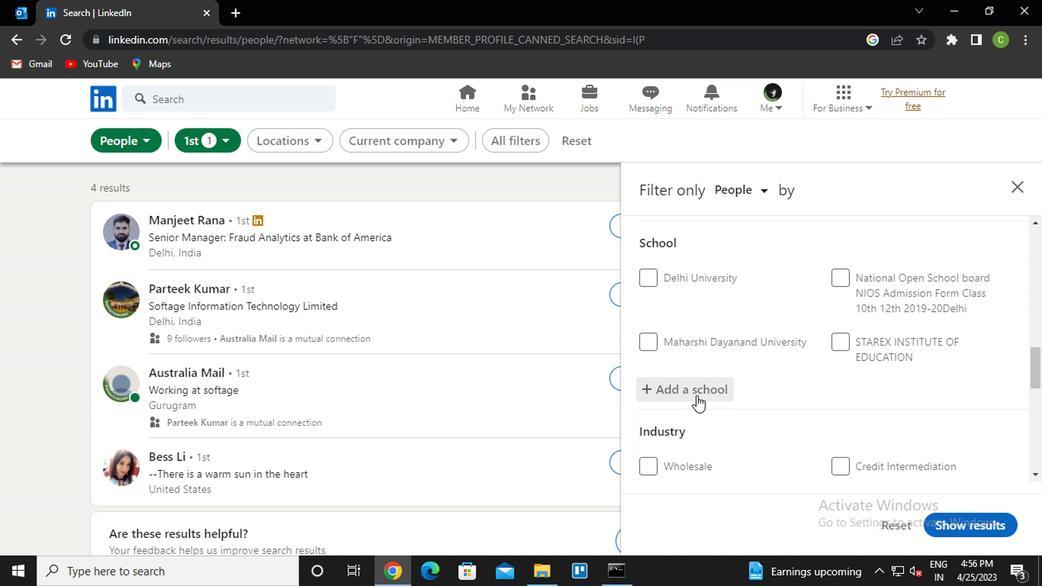 
Action: Key pressed <Key.caps_lock>b<Key.caps_lock>imtech<Key.down><Key.enter>
Screenshot: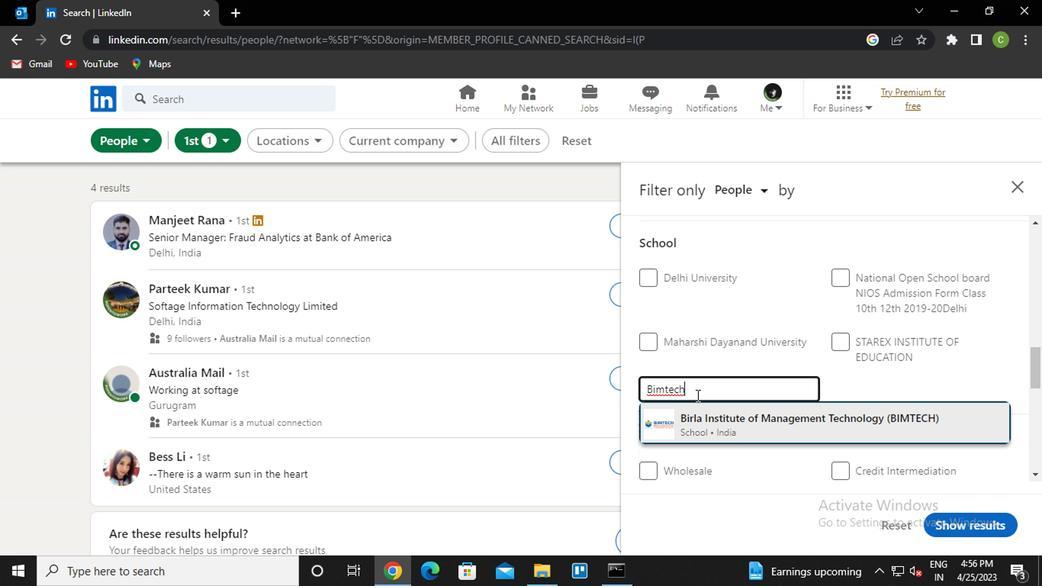 
Action: Mouse moved to (804, 387)
Screenshot: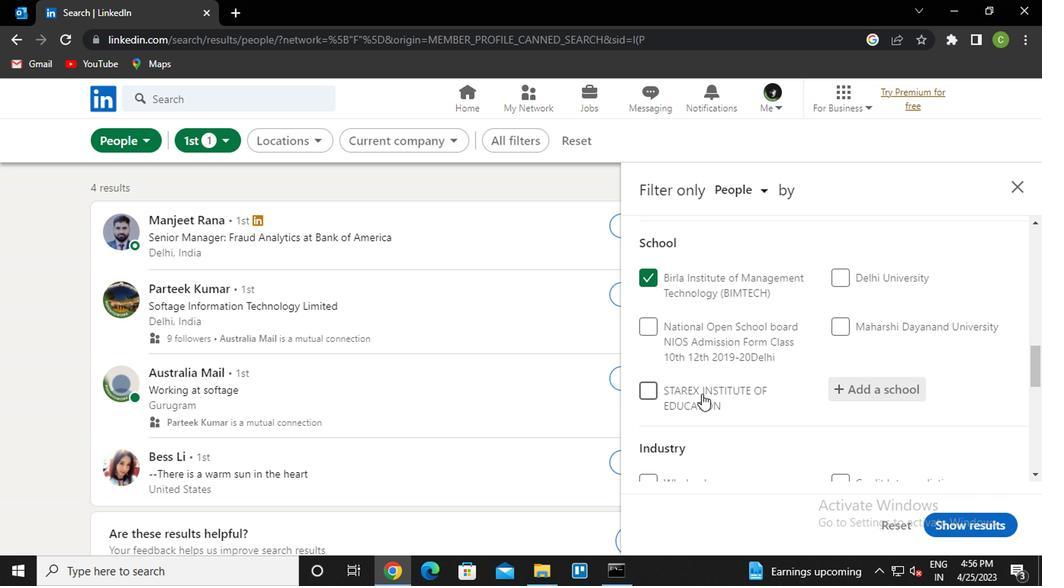 
Action: Mouse scrolled (804, 387) with delta (0, 0)
Screenshot: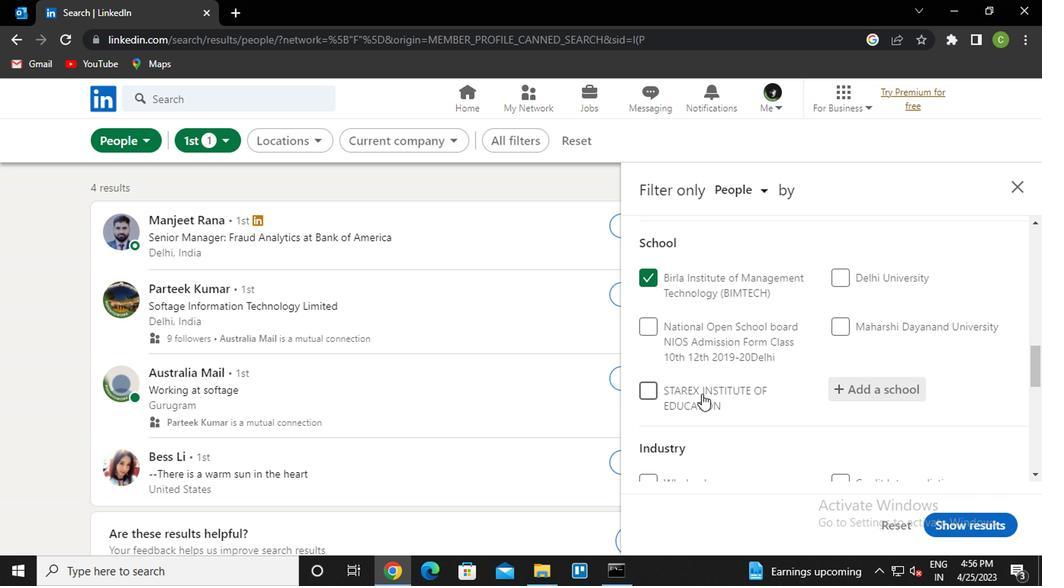 
Action: Mouse moved to (806, 388)
Screenshot: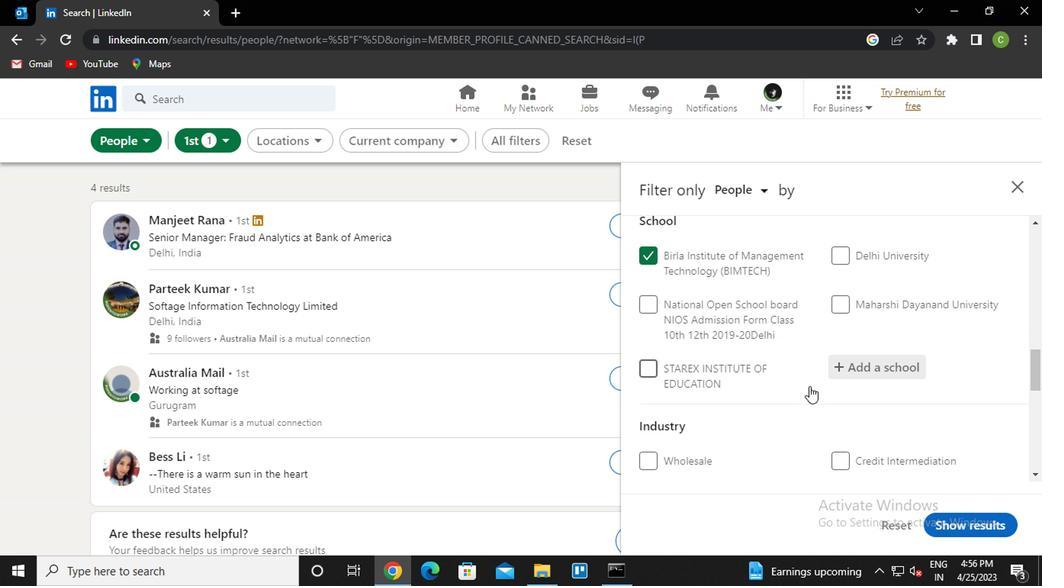 
Action: Mouse scrolled (806, 387) with delta (0, 0)
Screenshot: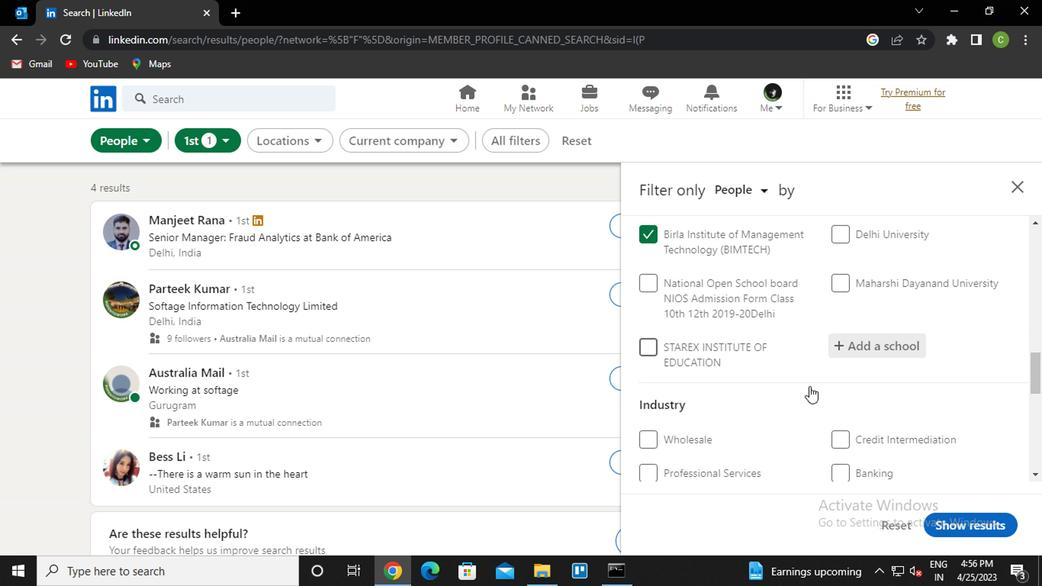 
Action: Mouse moved to (843, 404)
Screenshot: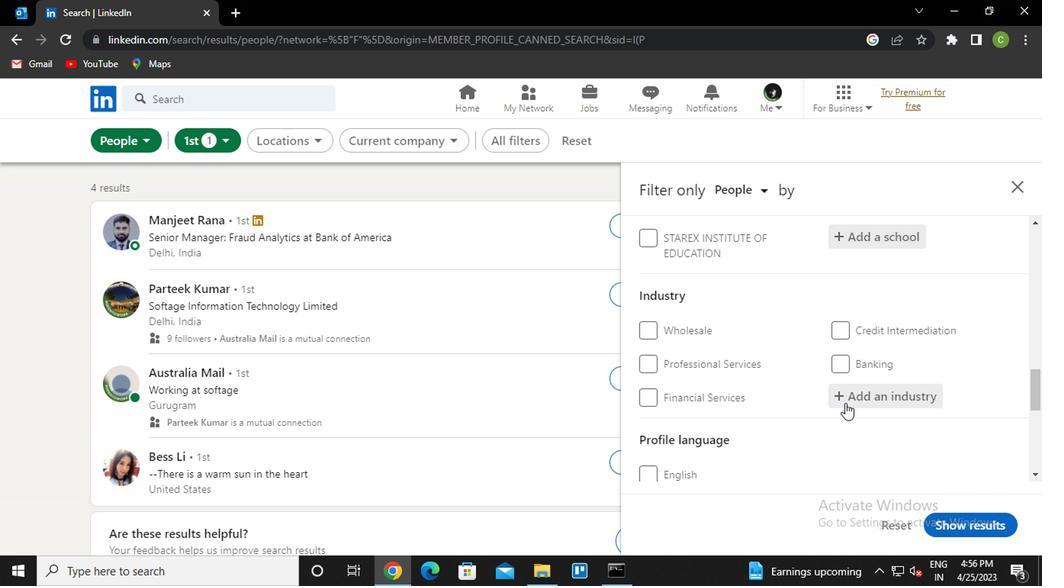 
Action: Mouse pressed left at (843, 404)
Screenshot: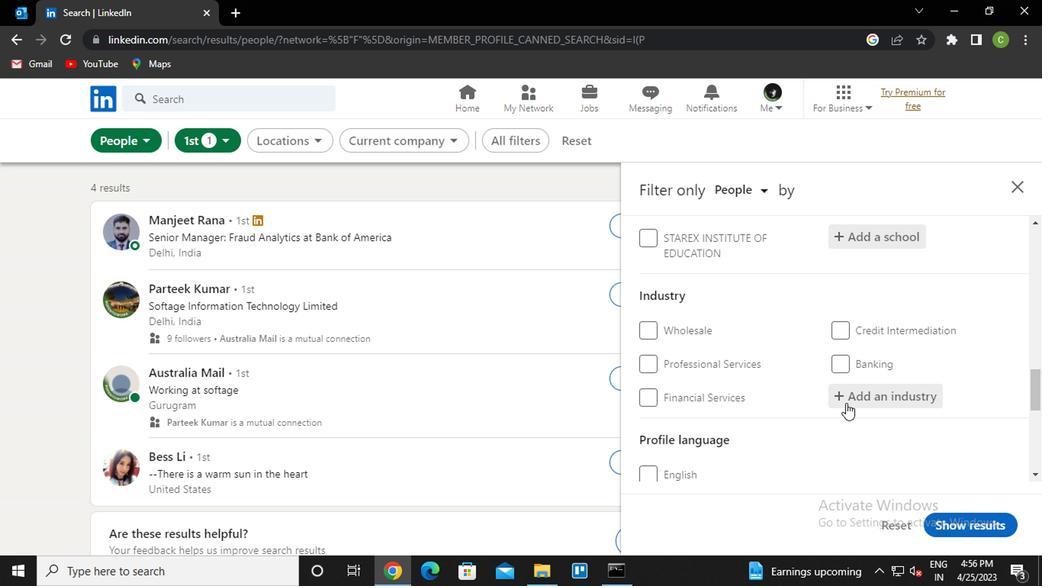 
Action: Key pressed <Key.caps_lock>a<Key.caps_lock>dverti<Key.down><Key.enter>
Screenshot: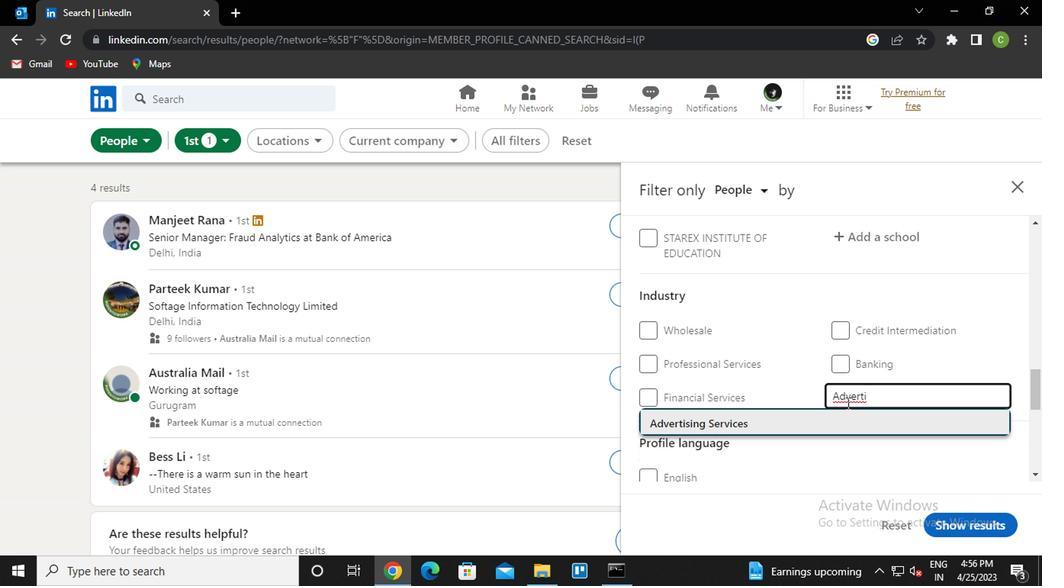 
Action: Mouse moved to (903, 403)
Screenshot: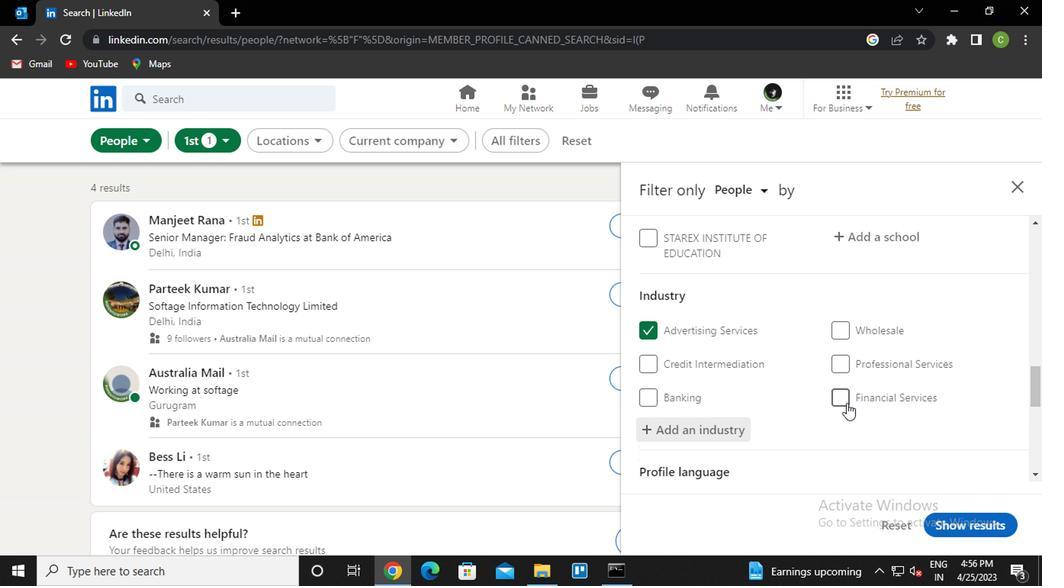 
Action: Mouse scrolled (903, 402) with delta (0, -1)
Screenshot: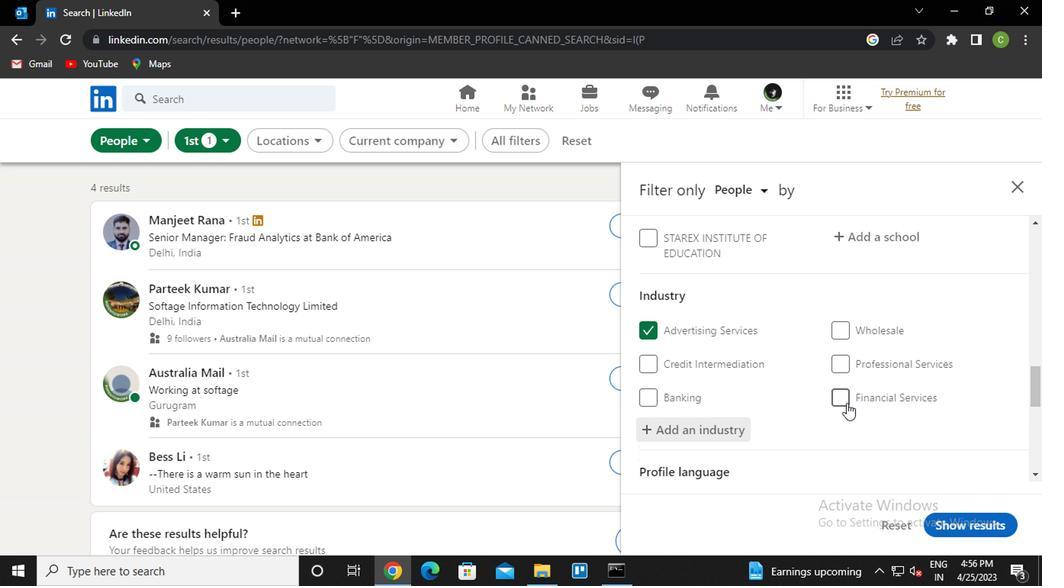 
Action: Mouse scrolled (903, 402) with delta (0, -1)
Screenshot: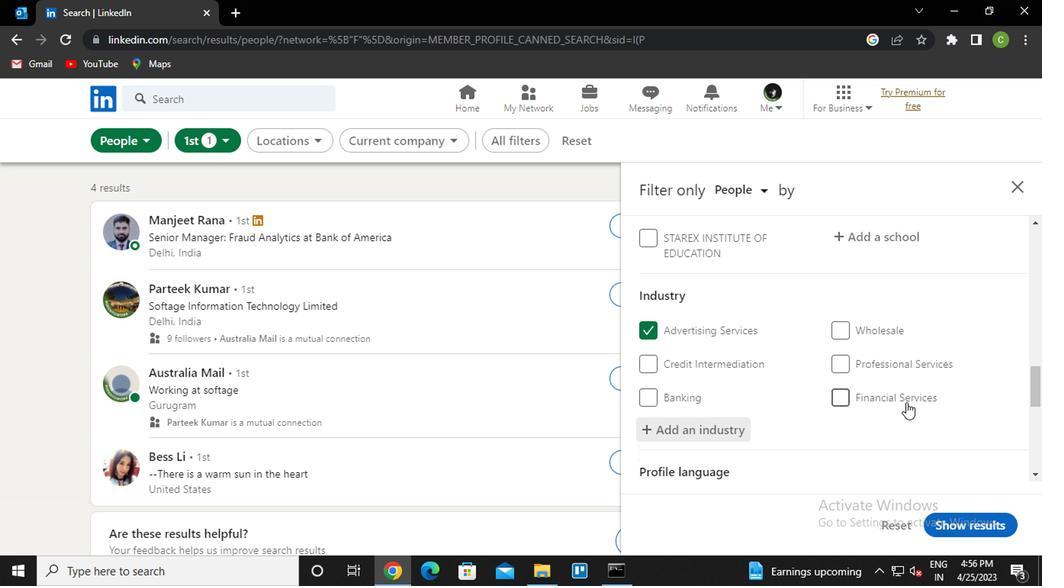 
Action: Mouse moved to (901, 403)
Screenshot: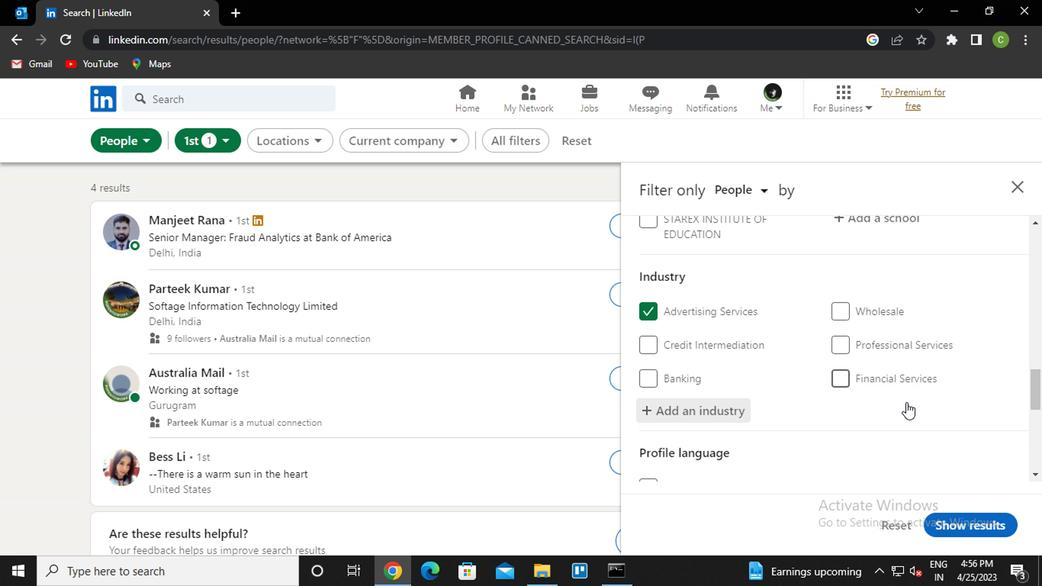 
Action: Mouse scrolled (901, 402) with delta (0, -1)
Screenshot: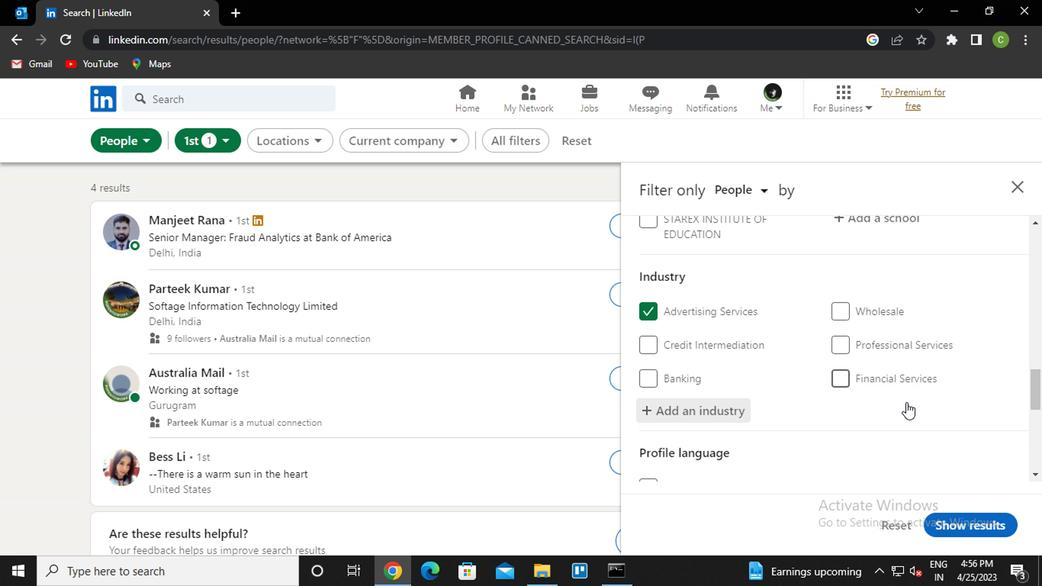 
Action: Mouse moved to (719, 404)
Screenshot: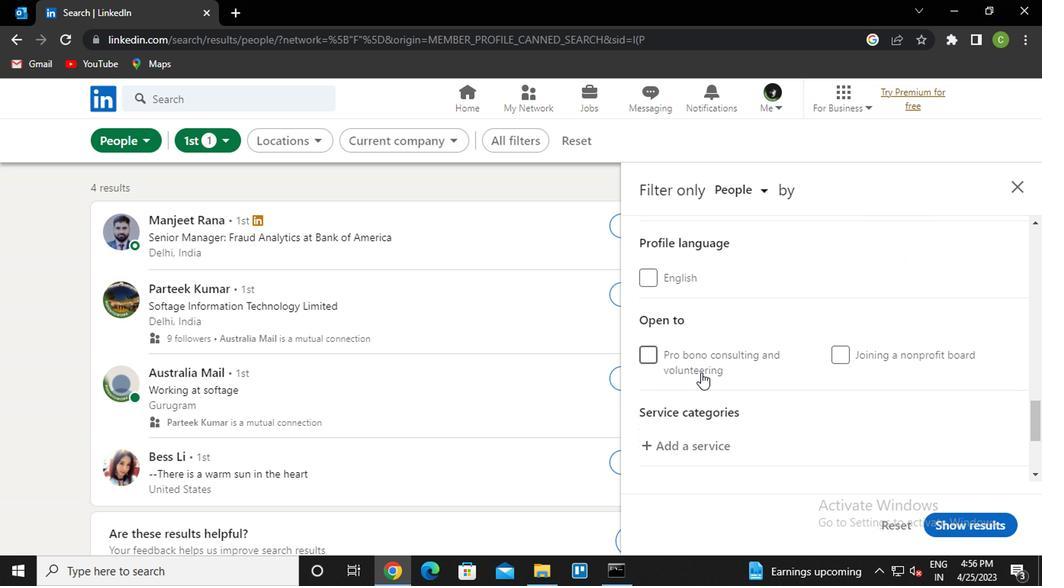 
Action: Mouse scrolled (719, 403) with delta (0, 0)
Screenshot: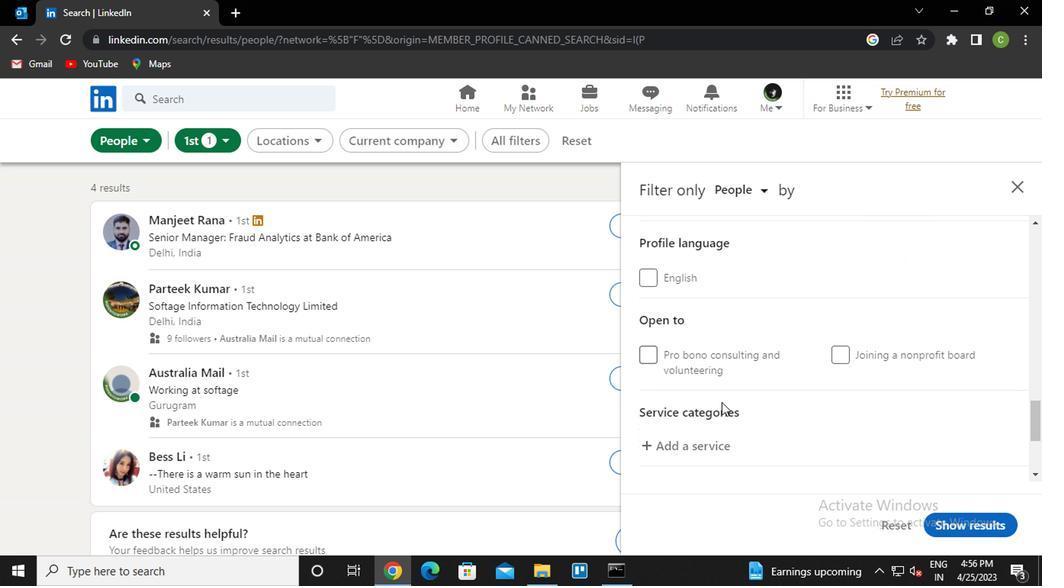 
Action: Mouse moved to (695, 363)
Screenshot: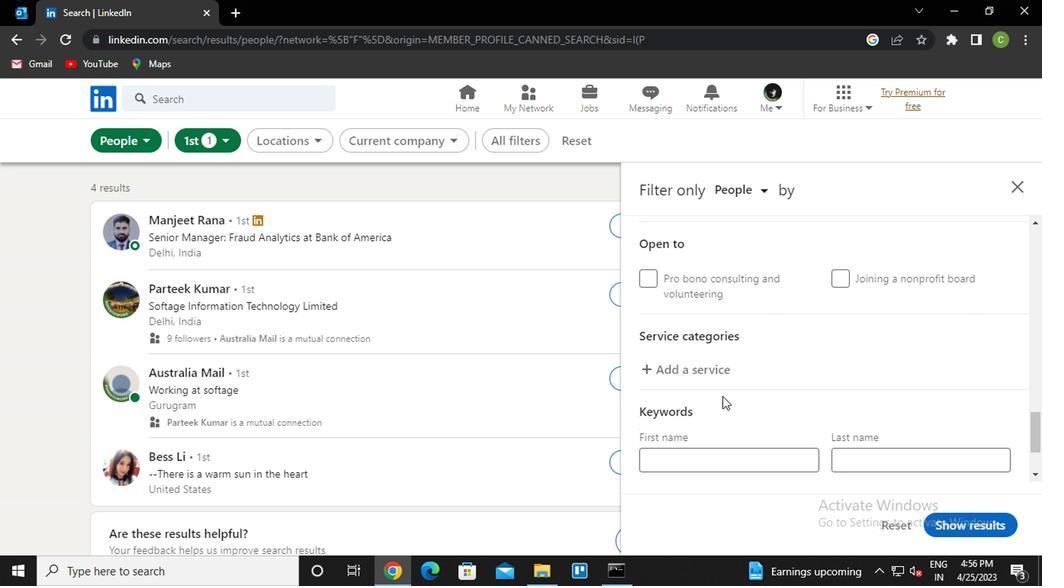 
Action: Mouse pressed left at (695, 363)
Screenshot: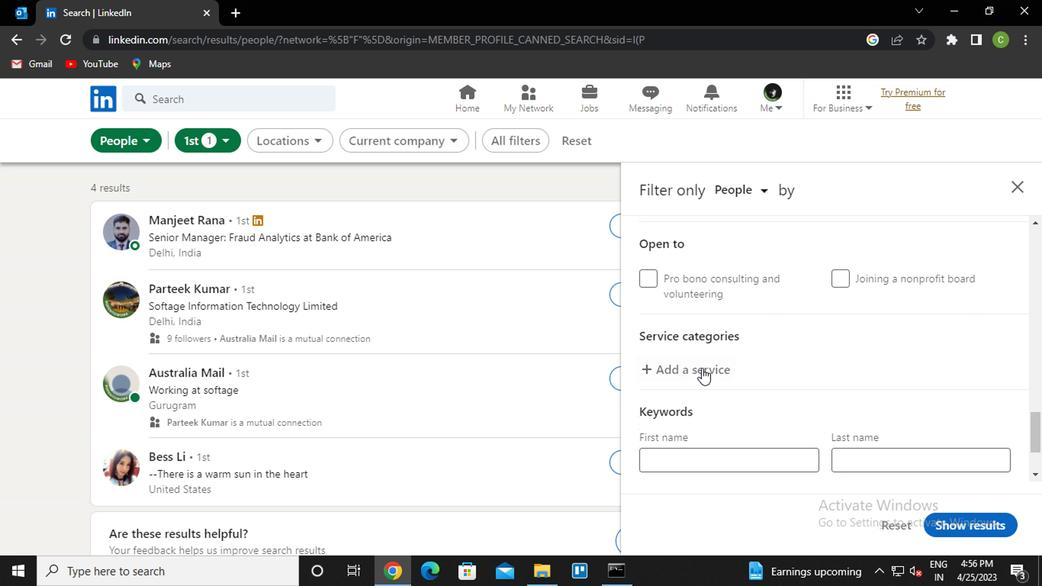 
Action: Key pressed <Key.caps_lock>a<Key.caps_lock>ccoun<Key.down><Key.enter>
Screenshot: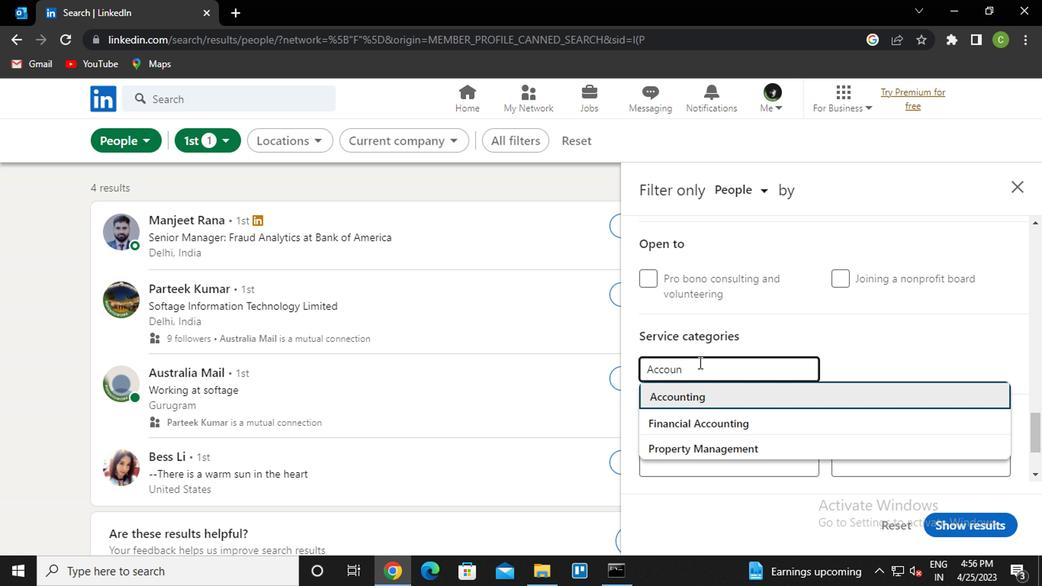 
Action: Mouse moved to (693, 367)
Screenshot: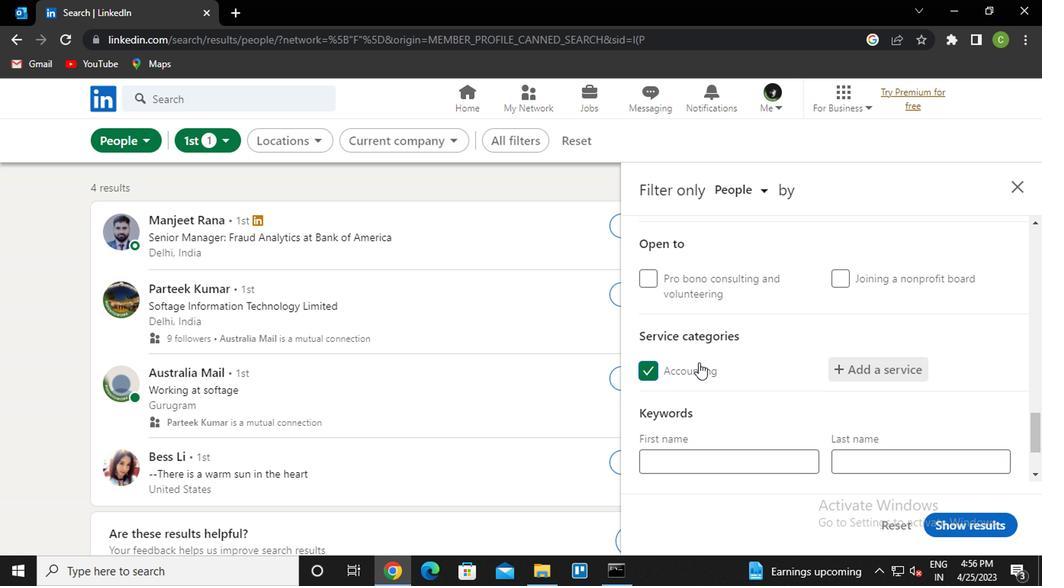 
Action: Mouse scrolled (693, 366) with delta (0, 0)
Screenshot: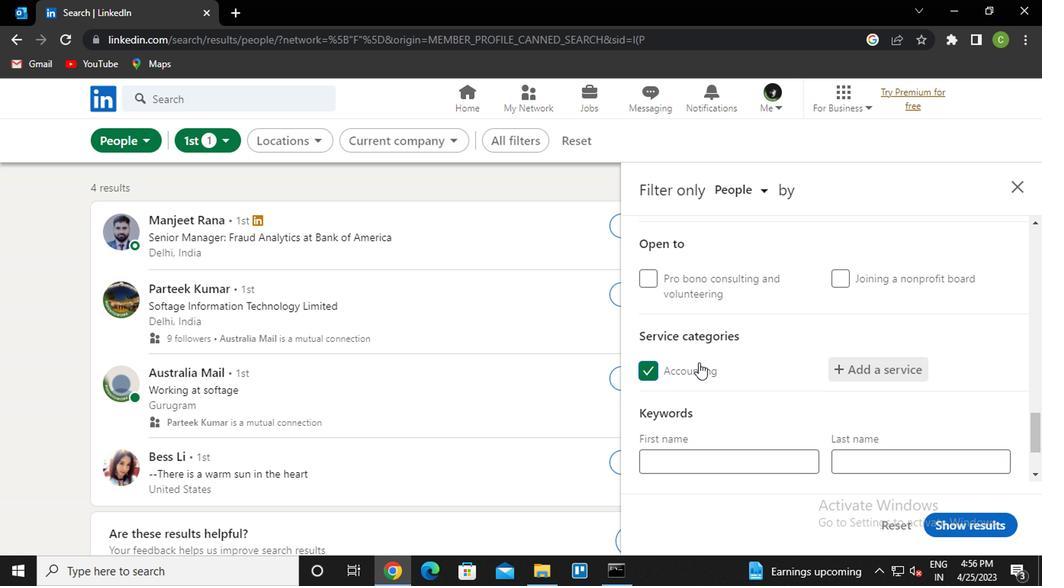 
Action: Mouse moved to (695, 374)
Screenshot: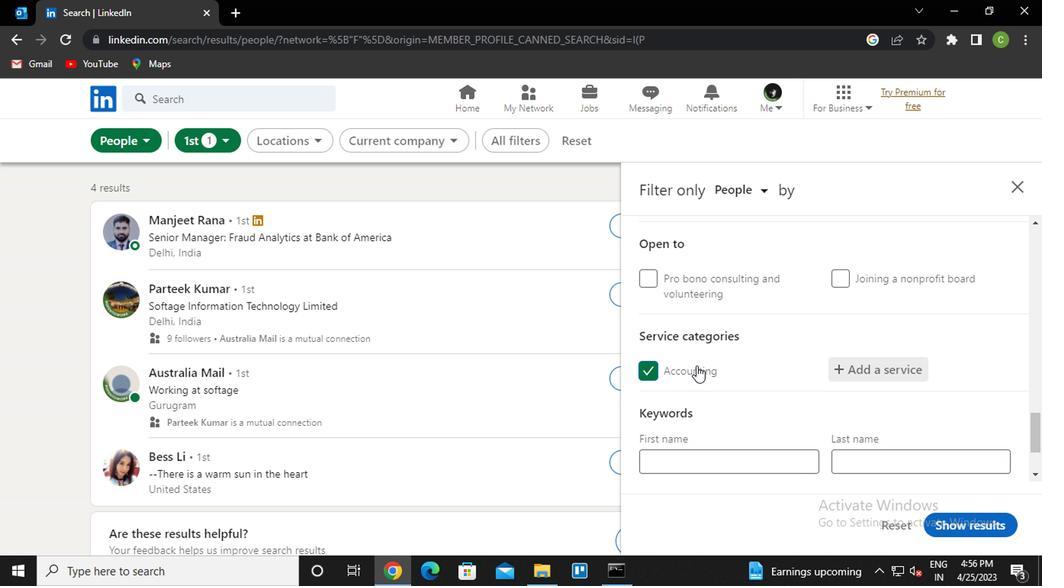 
Action: Mouse scrolled (695, 373) with delta (0, -1)
Screenshot: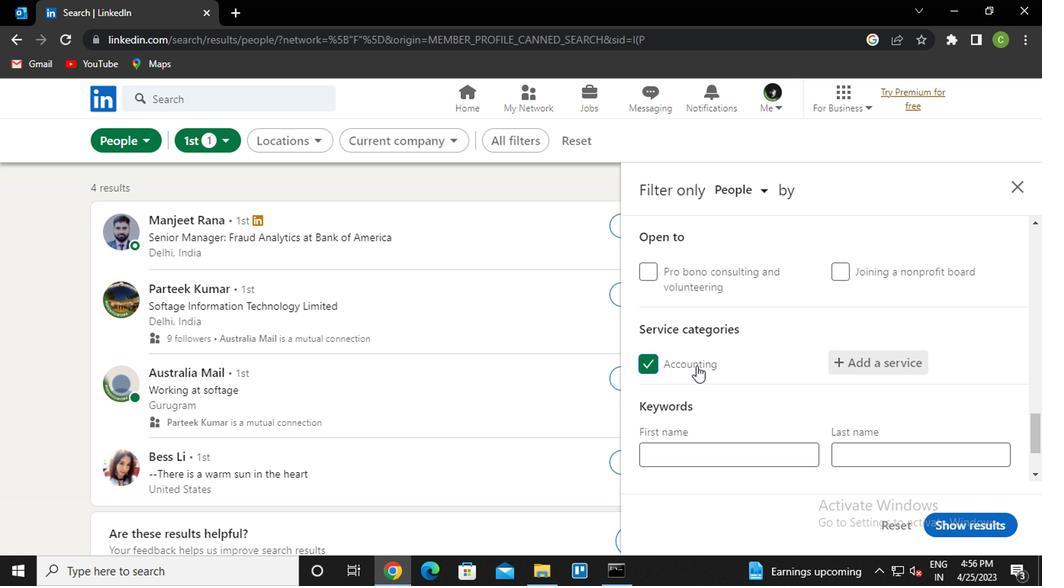 
Action: Mouse moved to (698, 377)
Screenshot: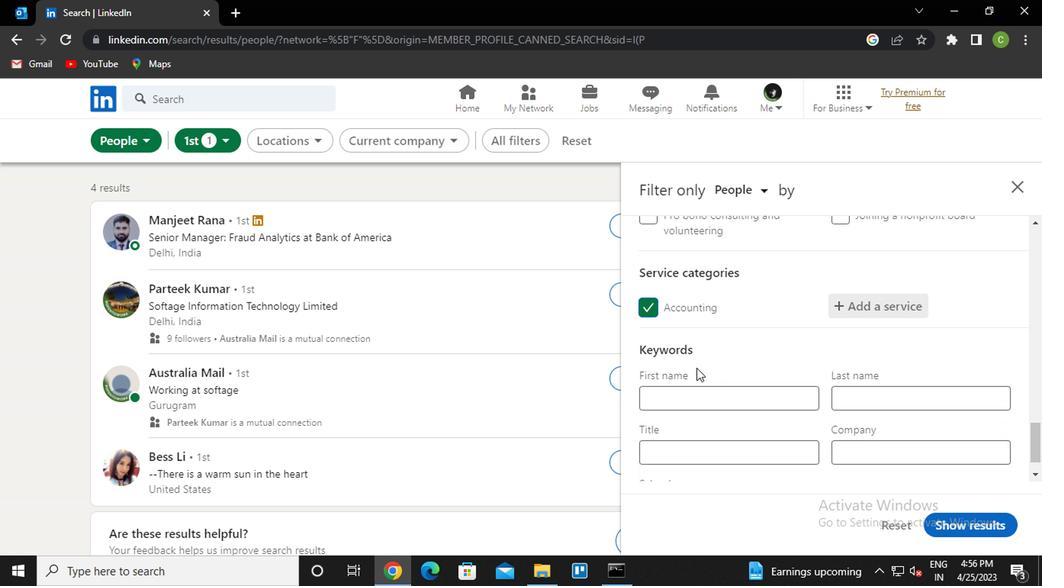 
Action: Mouse scrolled (698, 376) with delta (0, -1)
Screenshot: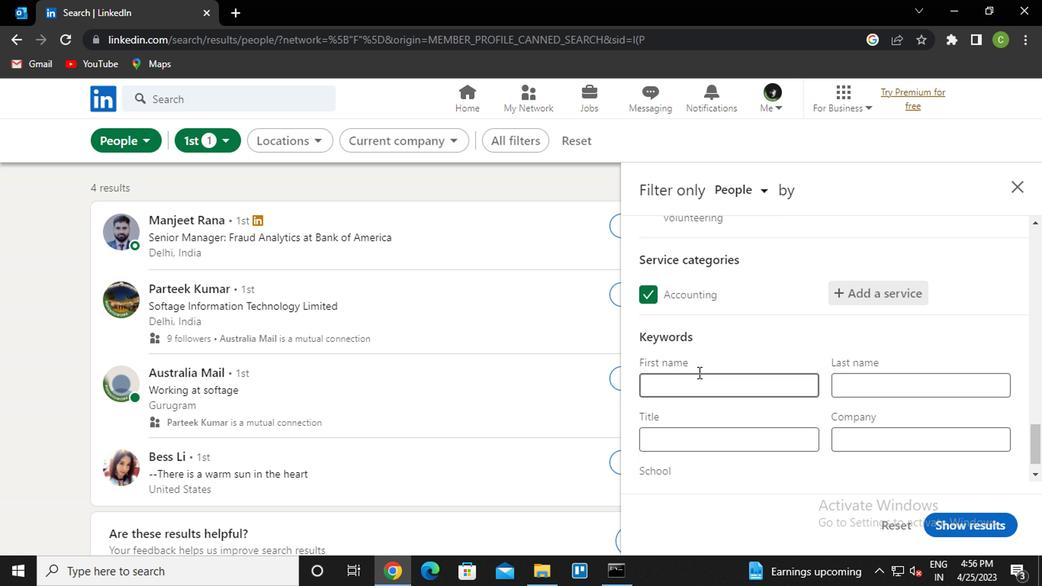 
Action: Mouse moved to (696, 407)
Screenshot: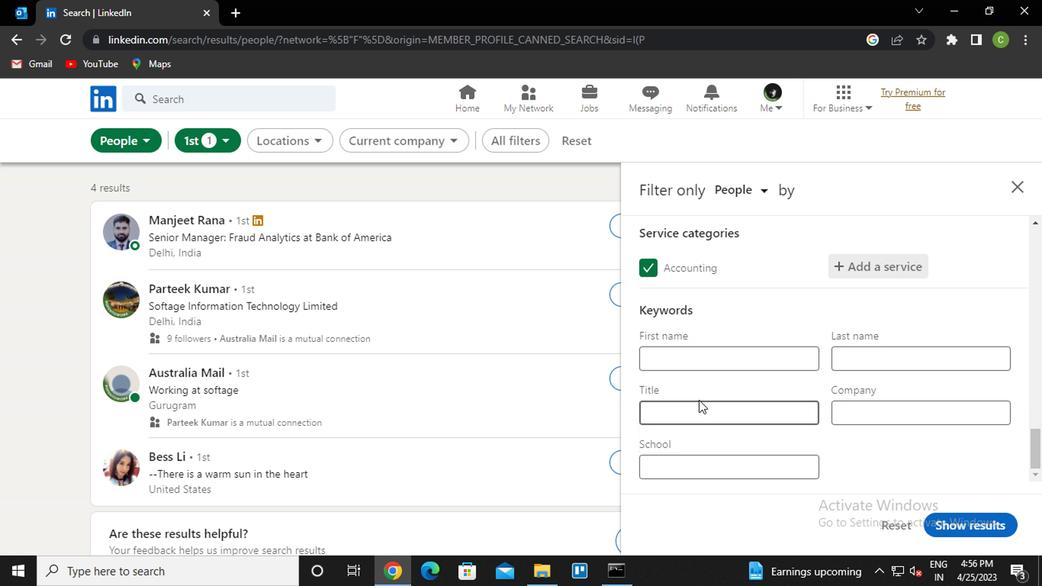 
Action: Mouse pressed left at (696, 407)
Screenshot: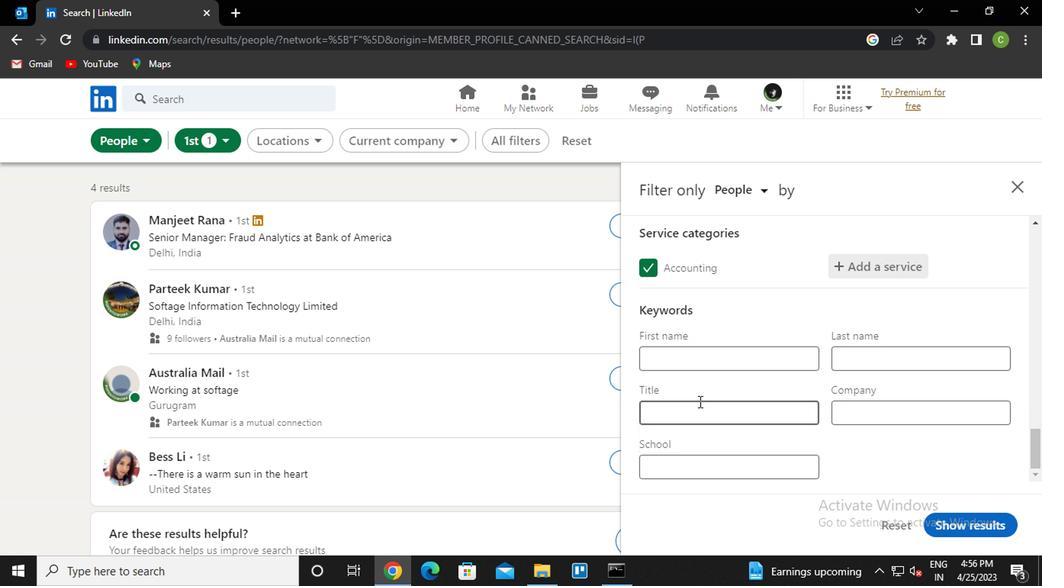 
Action: Key pressed <Key.caps_lock>m<Key.caps_lock>edical<Key.space>administrator
Screenshot: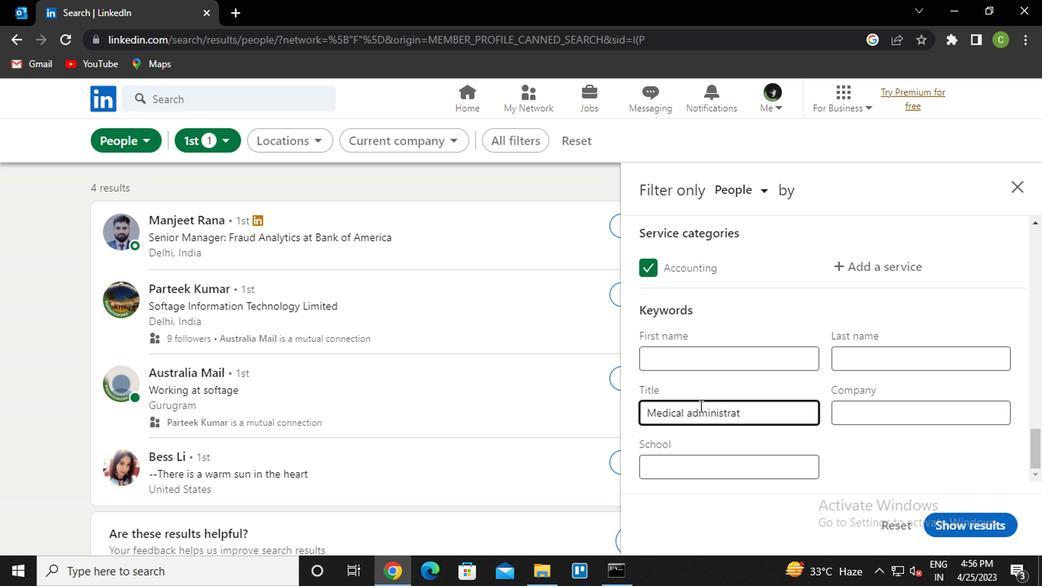 
Action: Mouse moved to (975, 526)
Screenshot: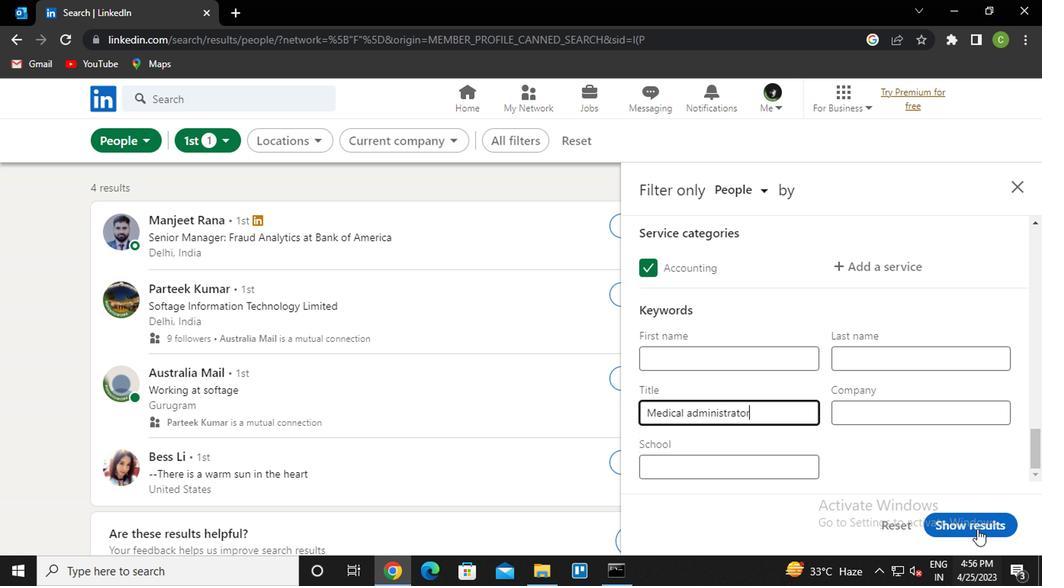 
Action: Mouse pressed left at (975, 526)
Screenshot: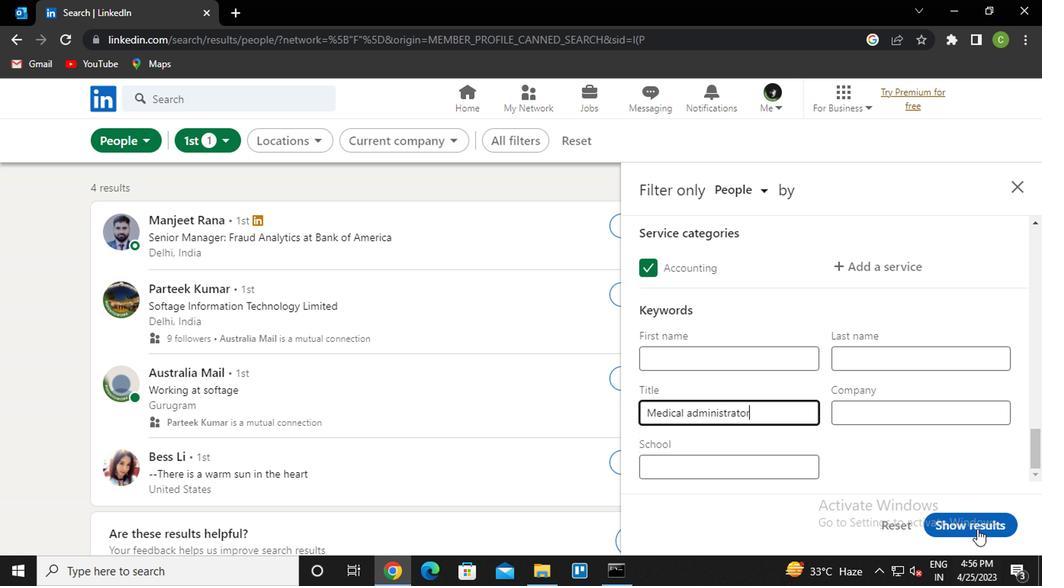 
Action: Mouse moved to (613, 510)
Screenshot: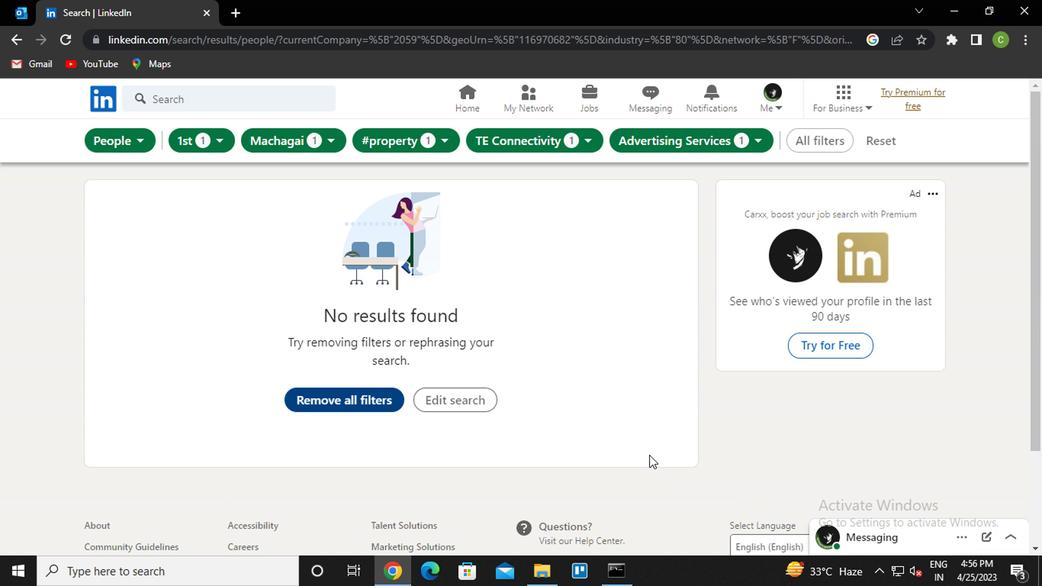 
